 Task: Create a due date automation trigger when advanced on, 2 hours before a card is due add fields without custom field "Resume" set to a date more than 1 working days from now.
Action: Mouse moved to (1331, 88)
Screenshot: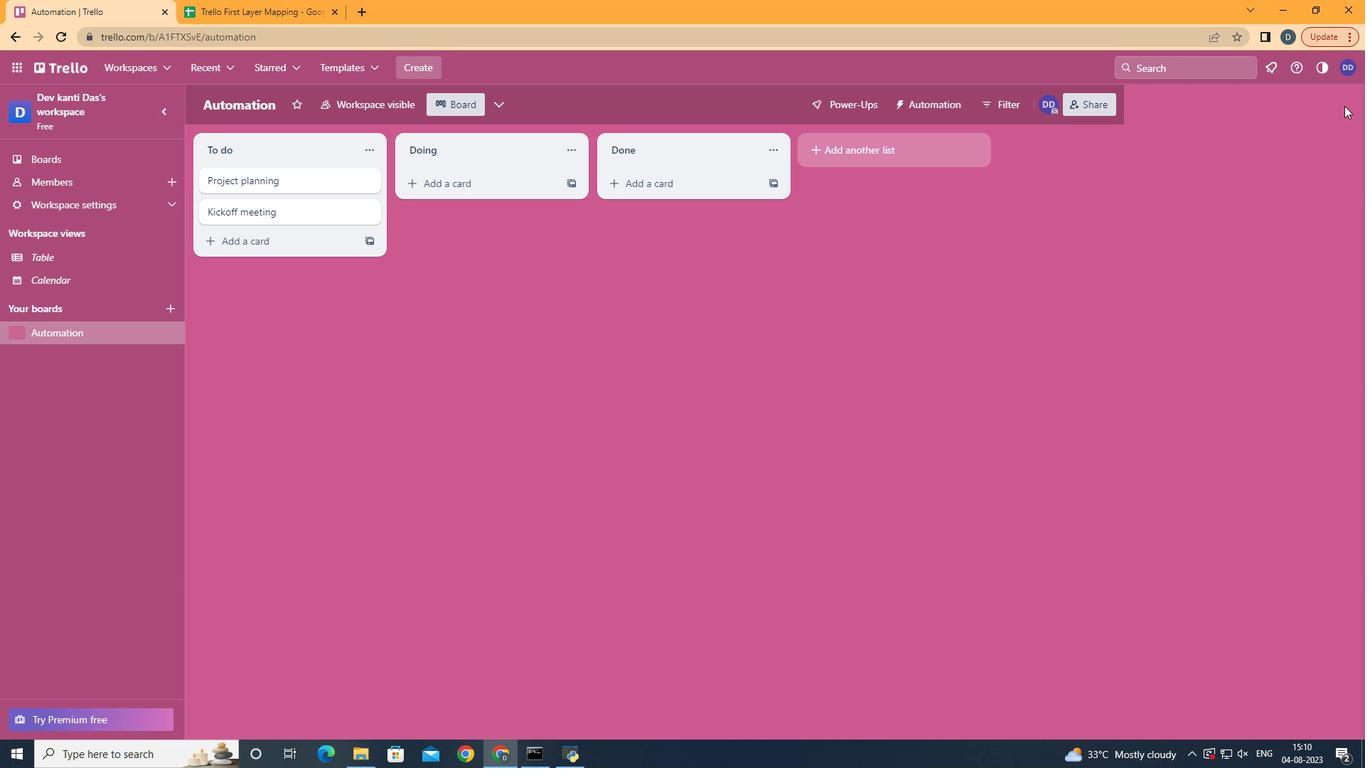
Action: Mouse pressed left at (1331, 88)
Screenshot: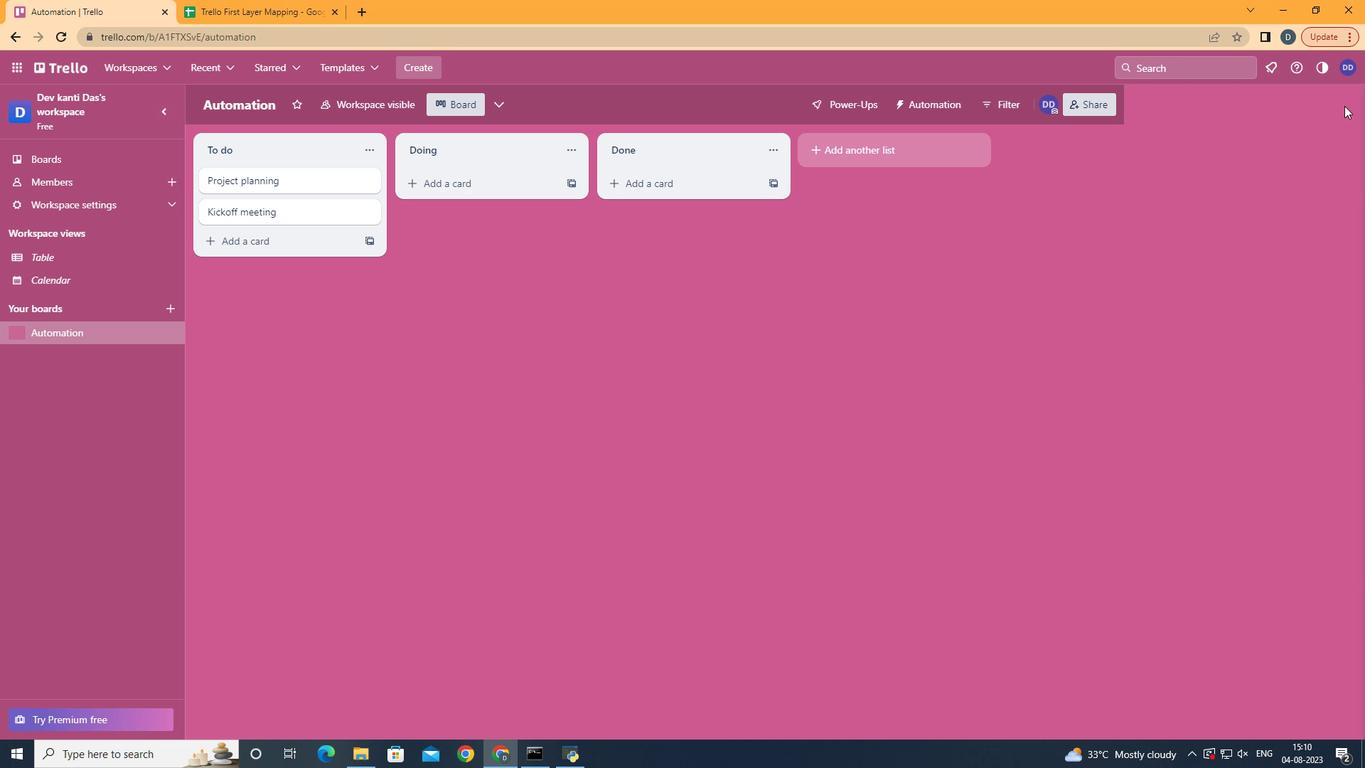 
Action: Mouse moved to (1177, 305)
Screenshot: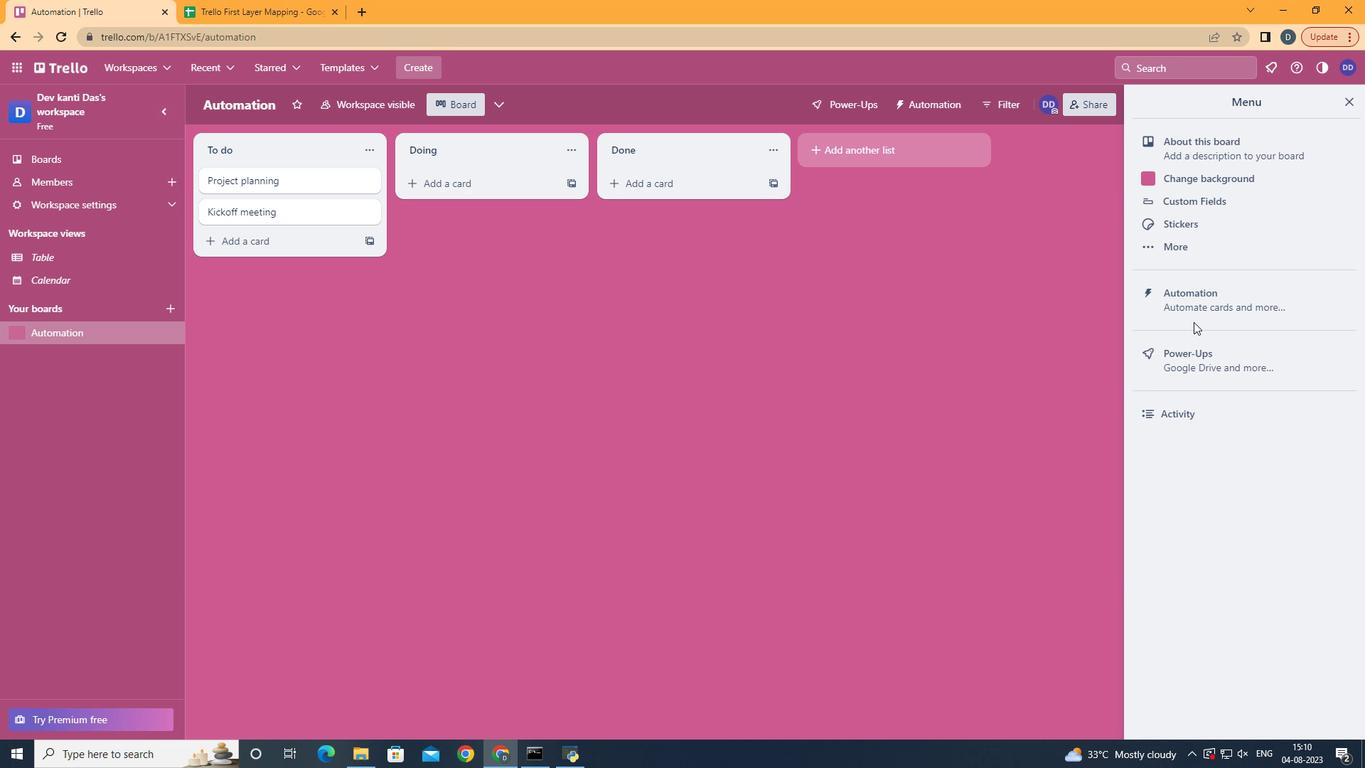 
Action: Mouse pressed left at (1177, 305)
Screenshot: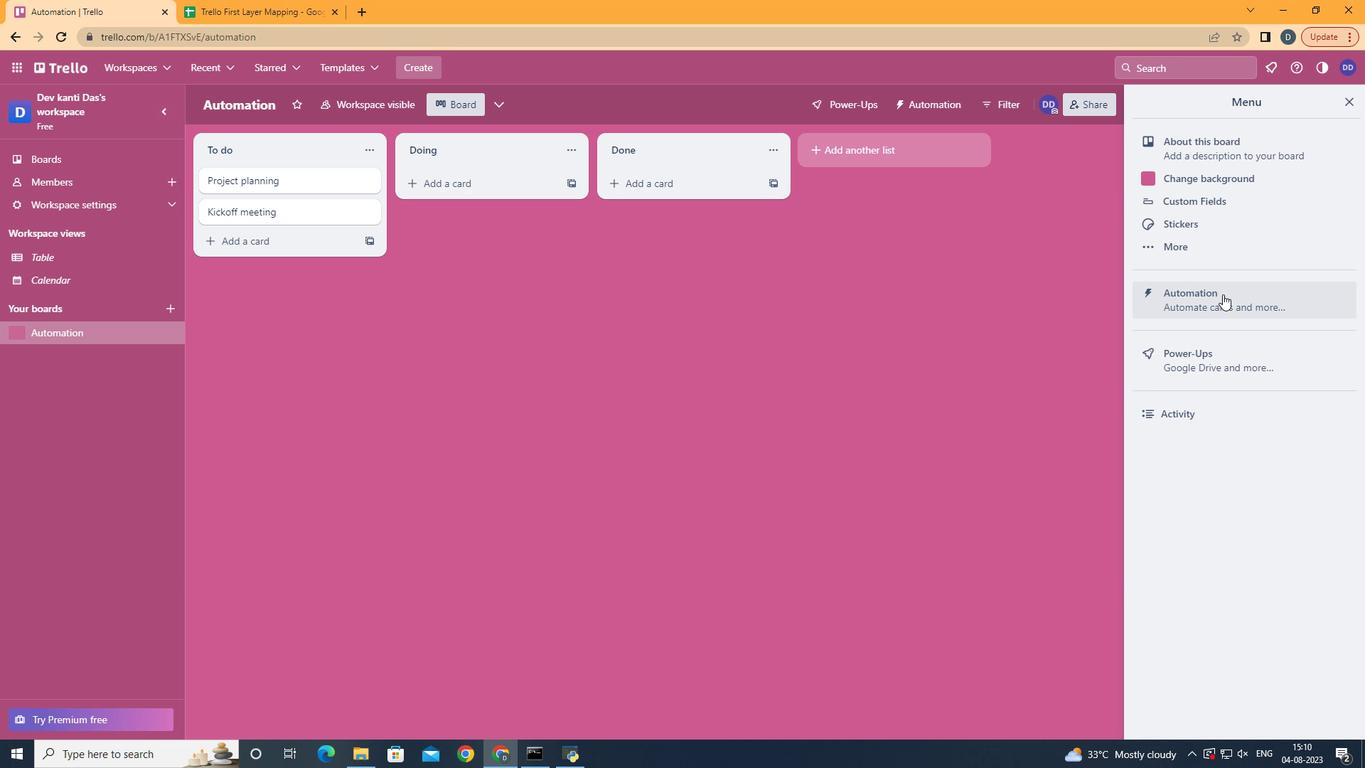 
Action: Mouse moved to (1206, 277)
Screenshot: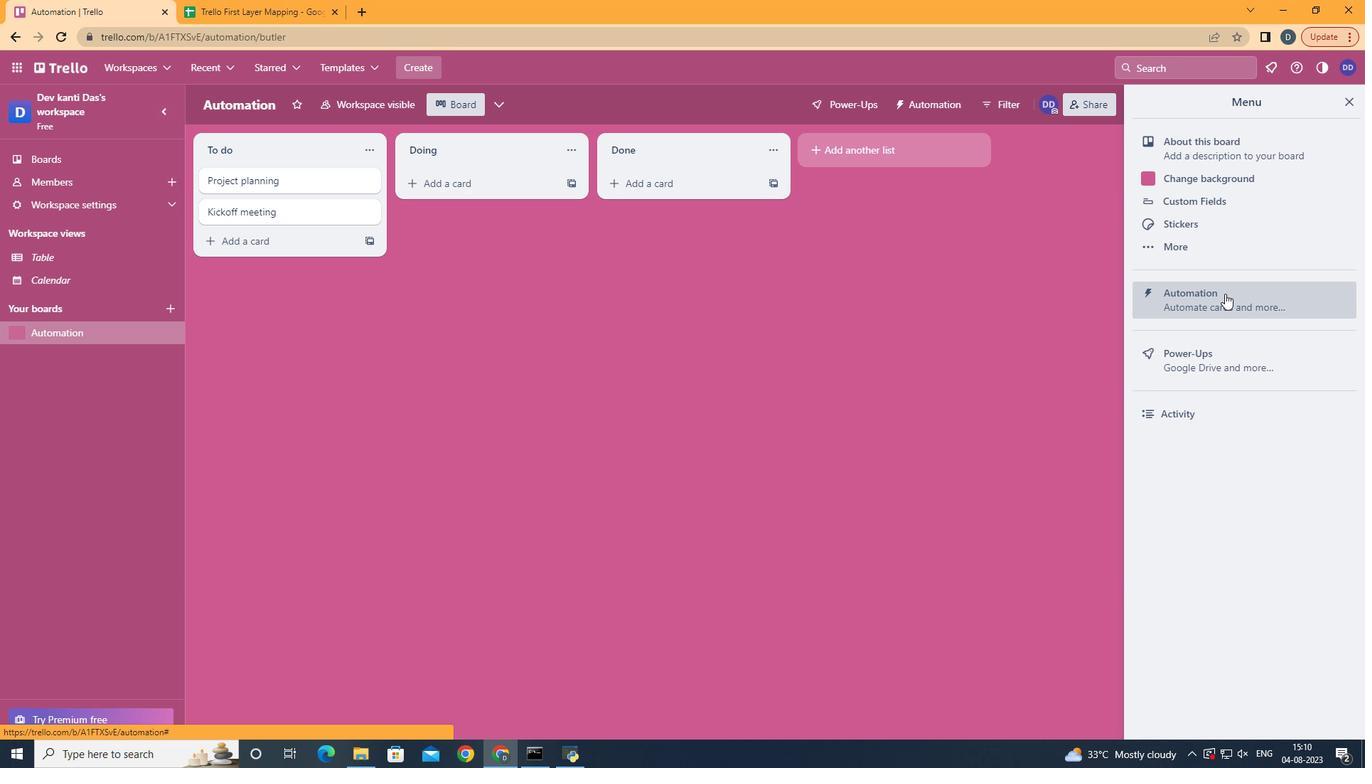 
Action: Mouse pressed left at (1206, 277)
Screenshot: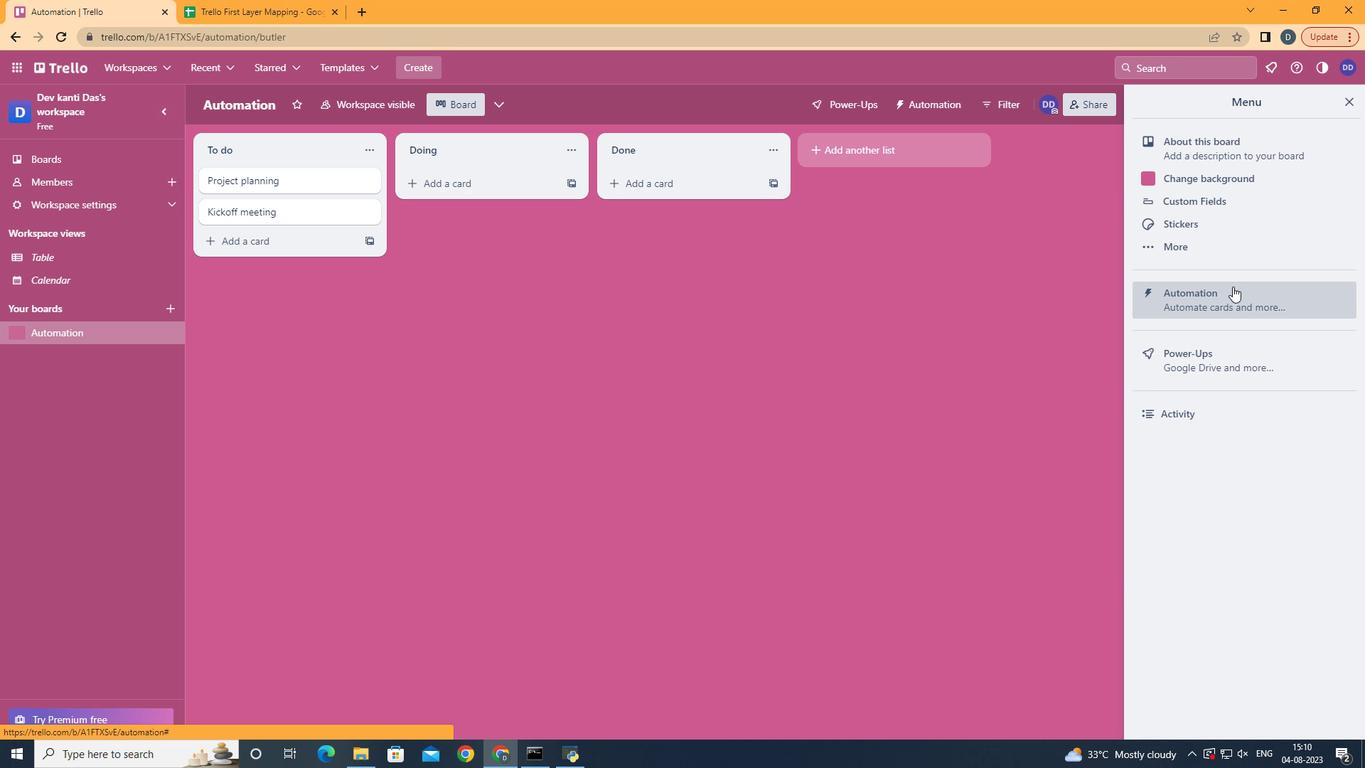 
Action: Mouse moved to (256, 268)
Screenshot: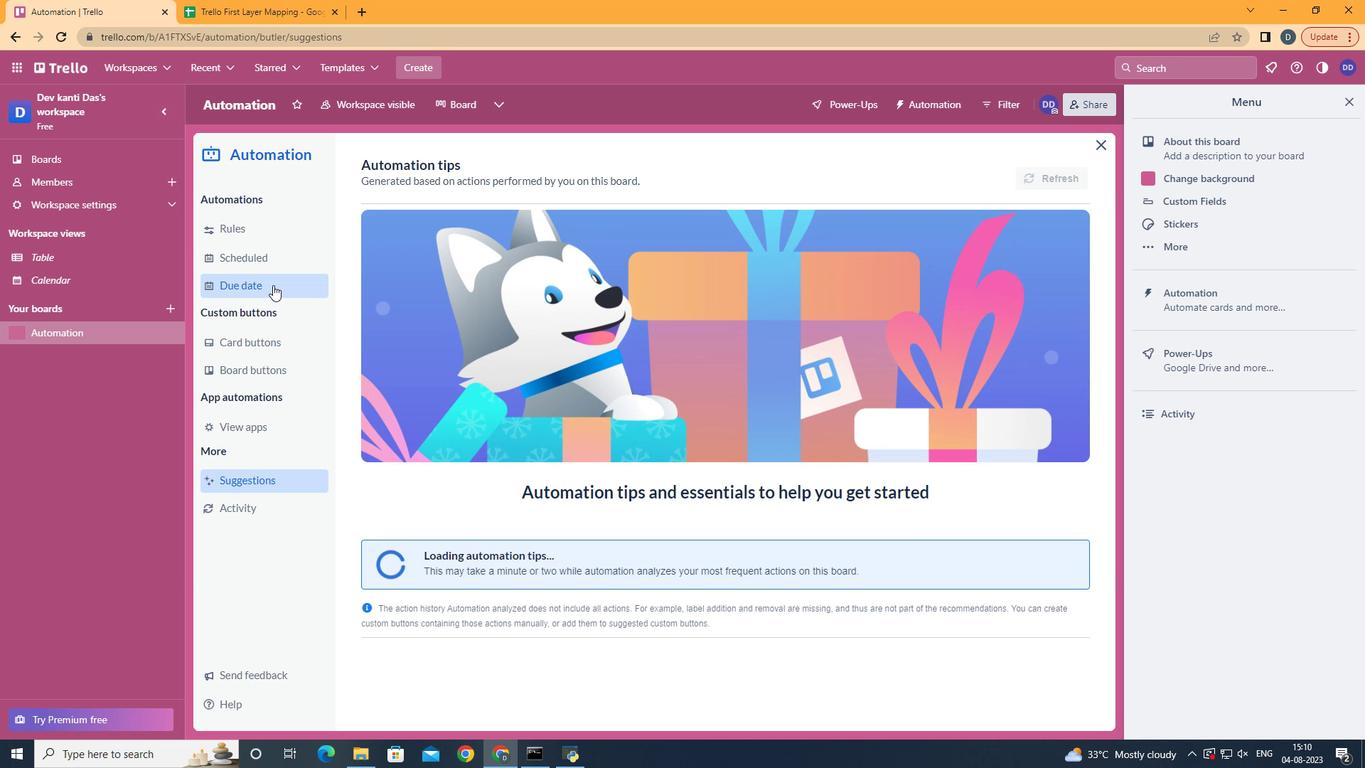 
Action: Mouse pressed left at (256, 268)
Screenshot: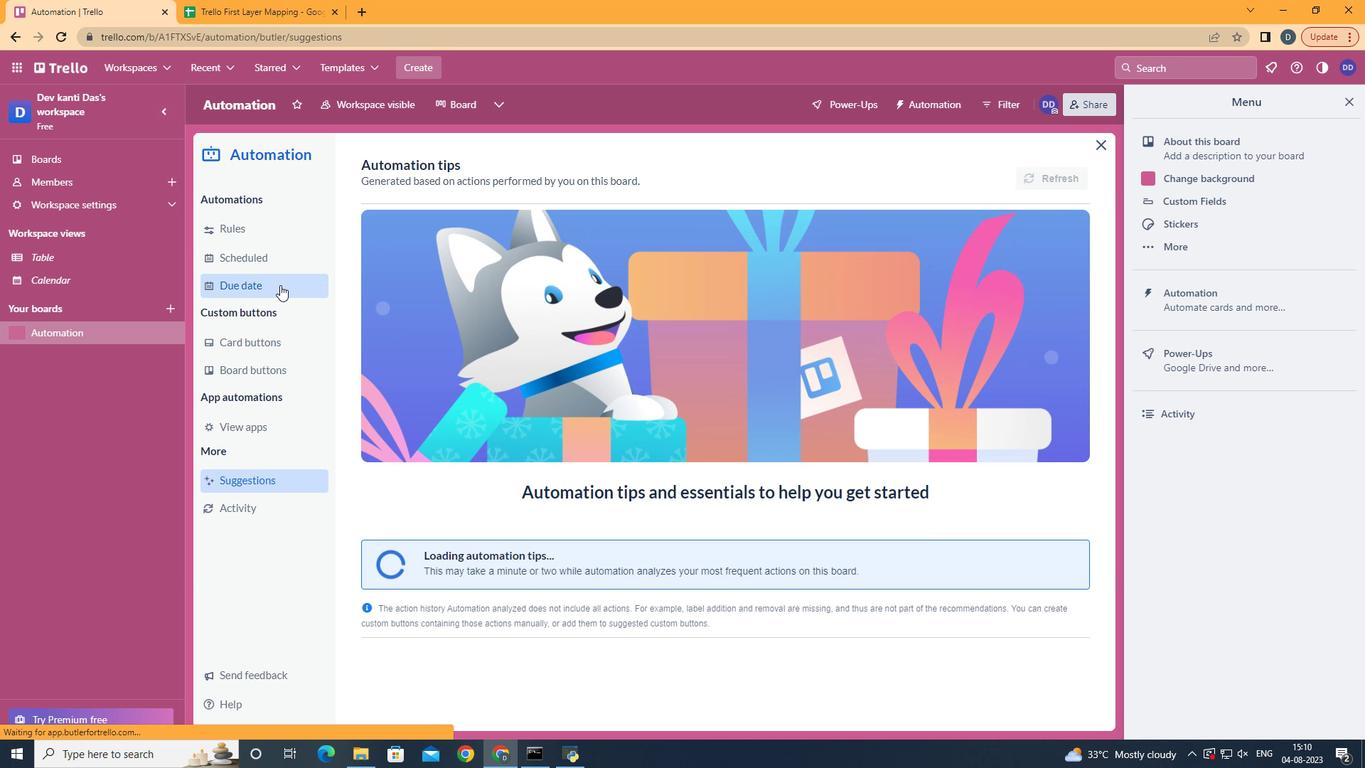 
Action: Mouse moved to (1002, 149)
Screenshot: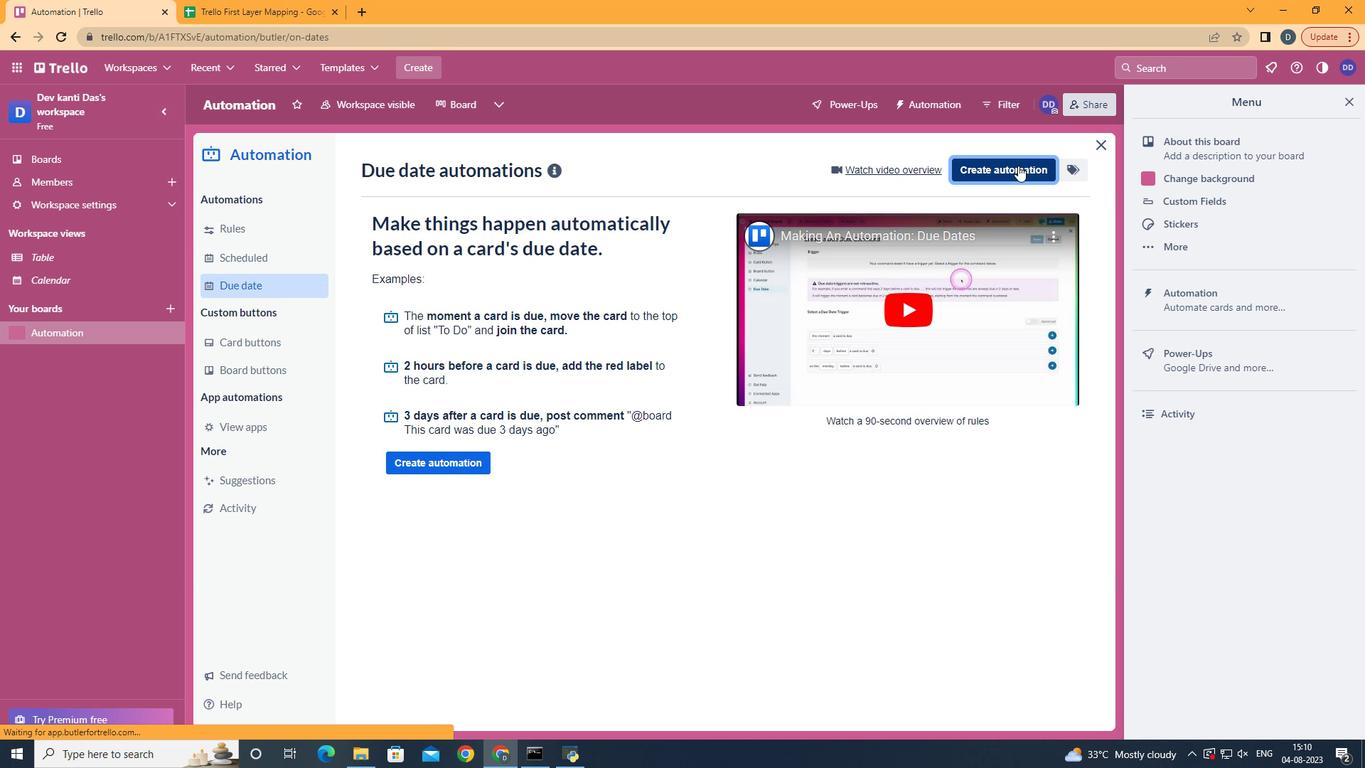 
Action: Mouse pressed left at (1002, 149)
Screenshot: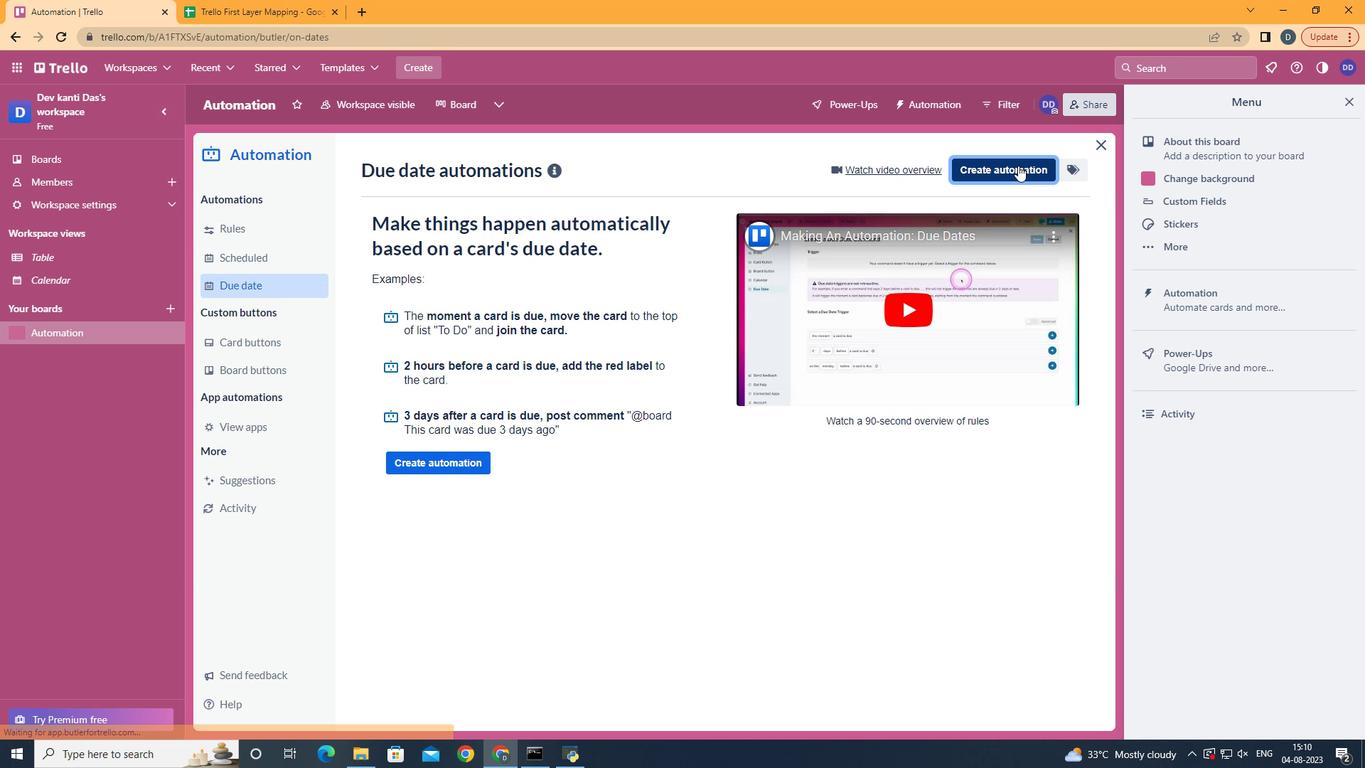 
Action: Mouse moved to (757, 296)
Screenshot: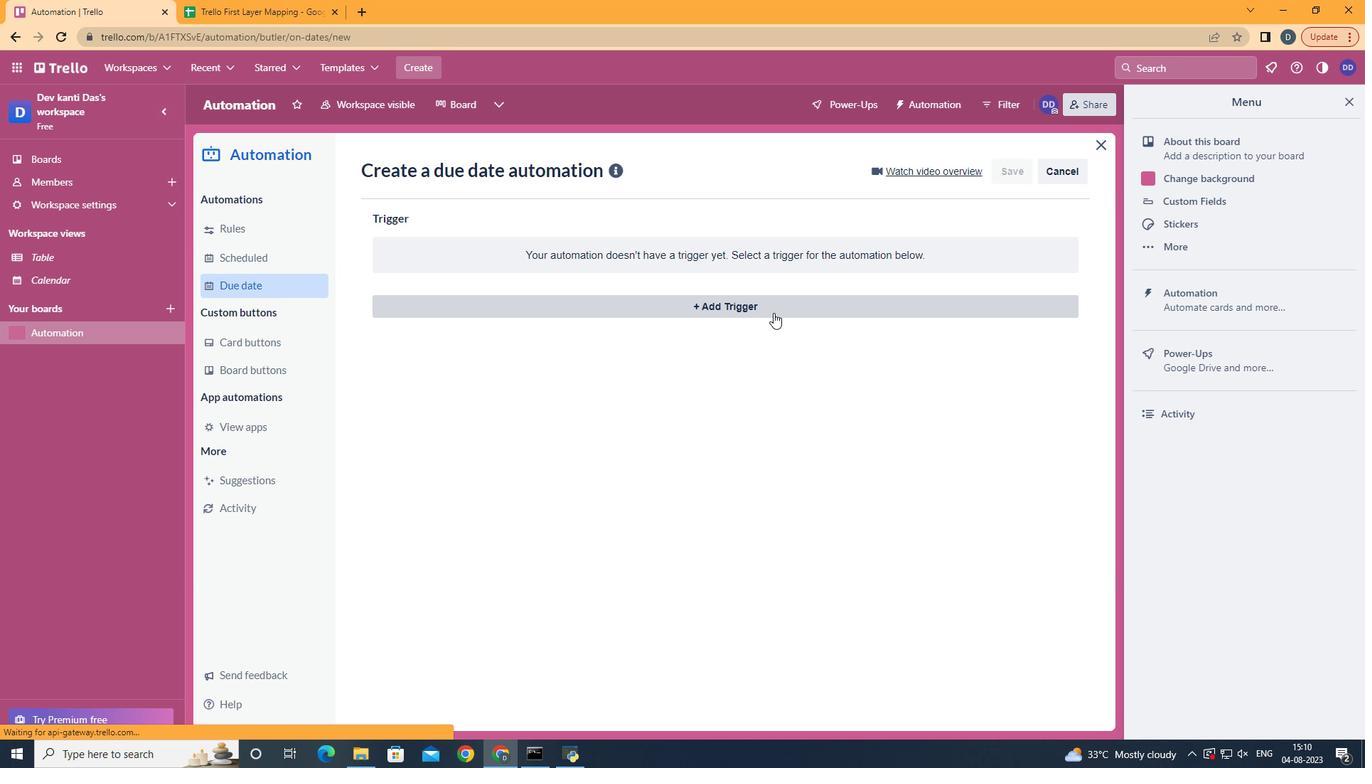 
Action: Mouse pressed left at (757, 296)
Screenshot: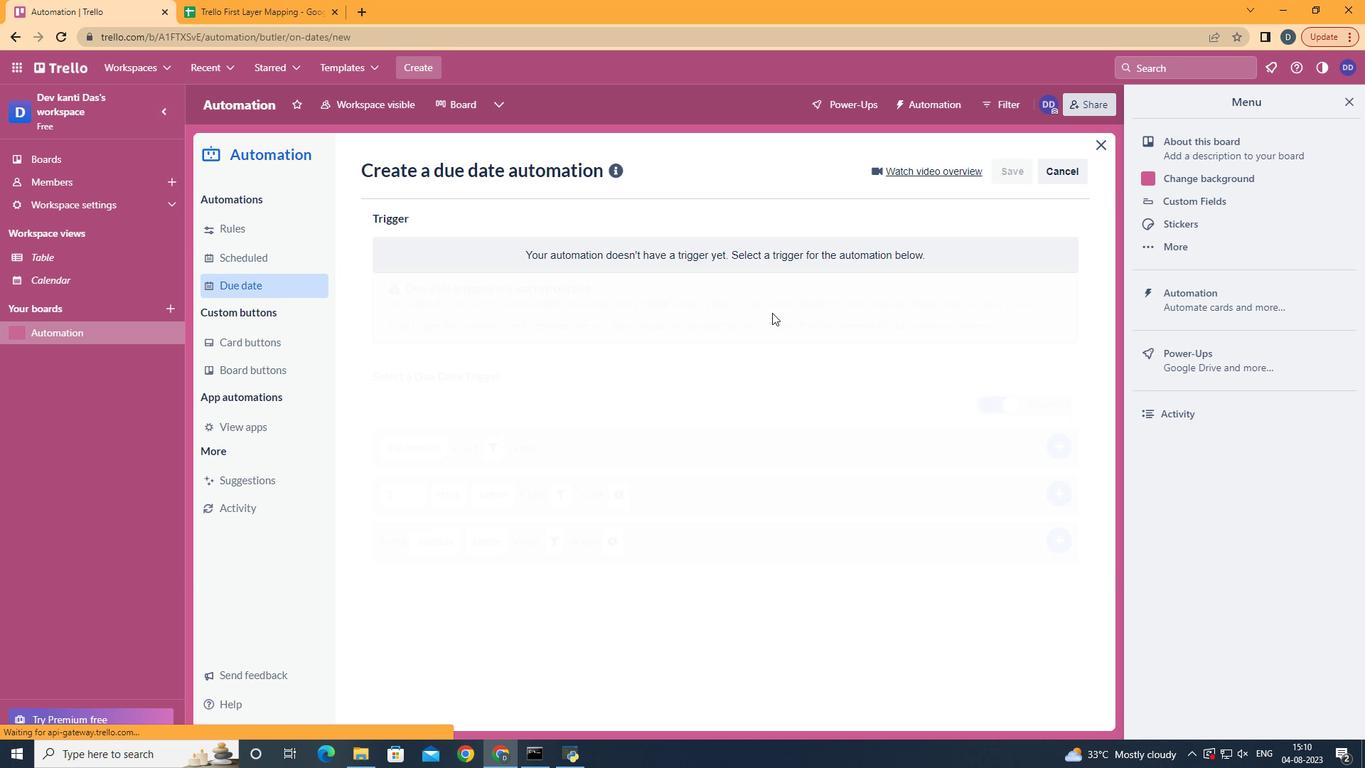 
Action: Mouse moved to (435, 591)
Screenshot: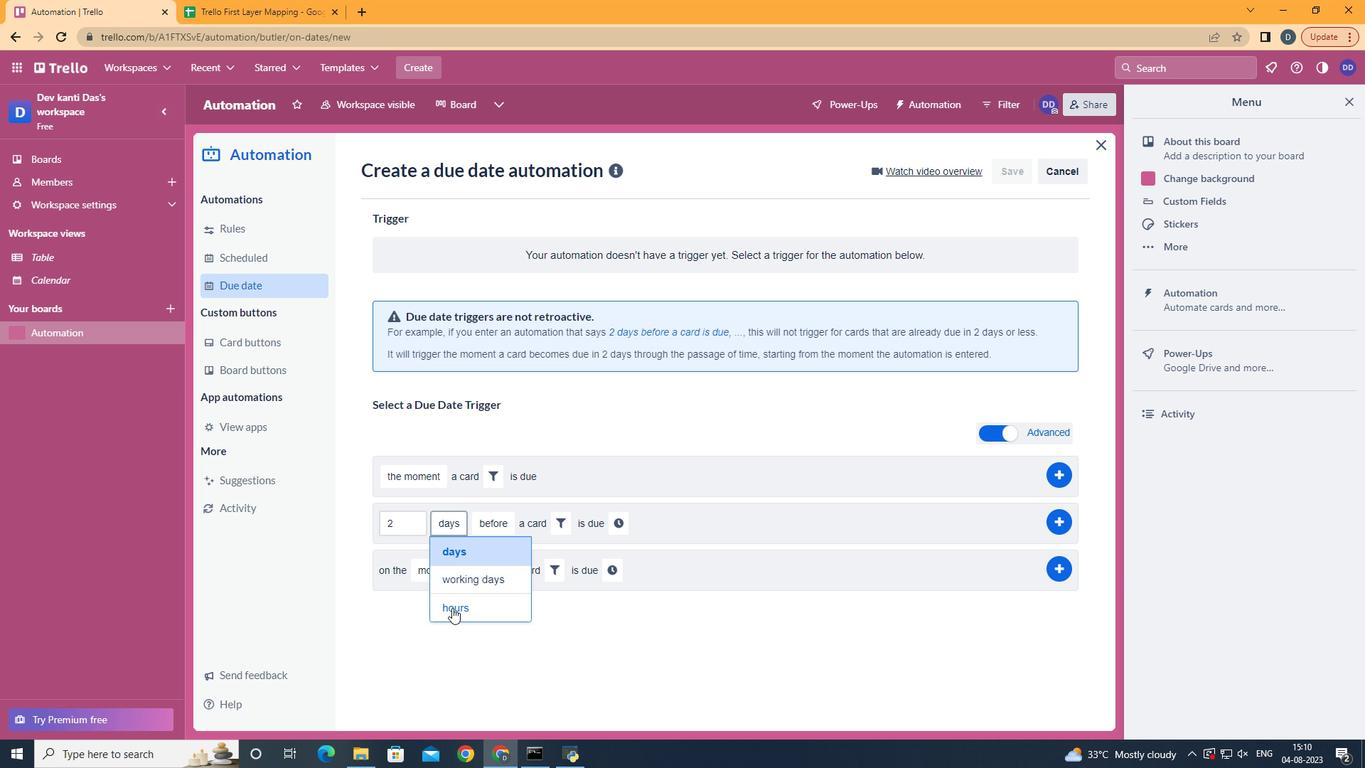
Action: Mouse pressed left at (435, 591)
Screenshot: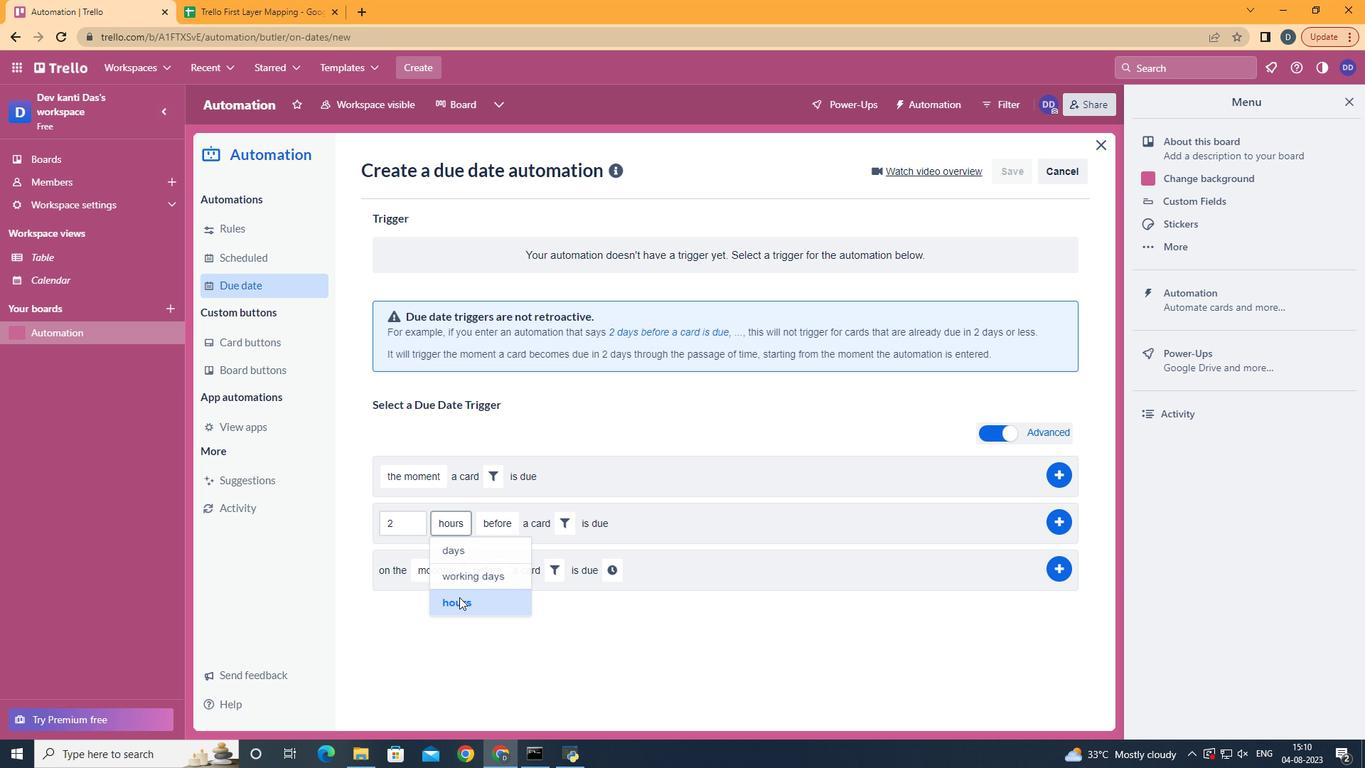 
Action: Mouse moved to (497, 531)
Screenshot: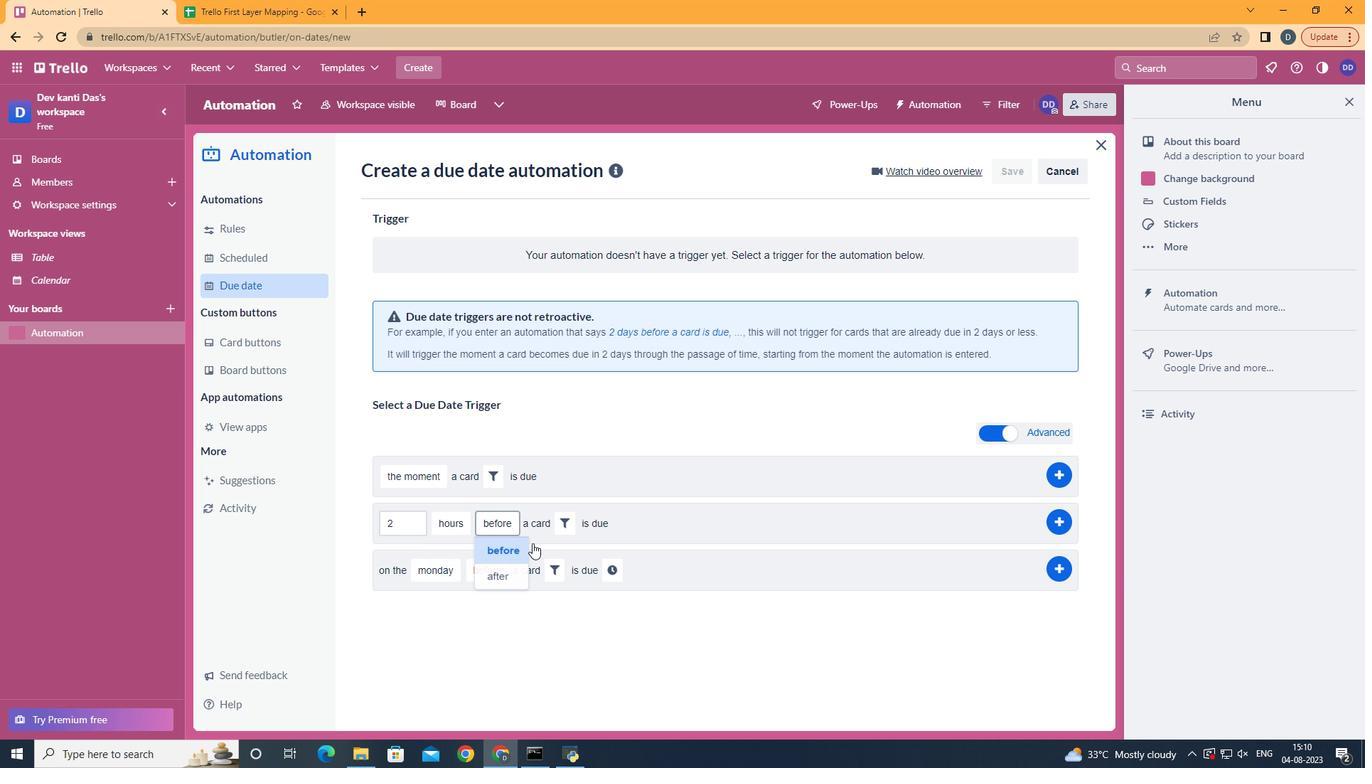 
Action: Mouse pressed left at (497, 531)
Screenshot: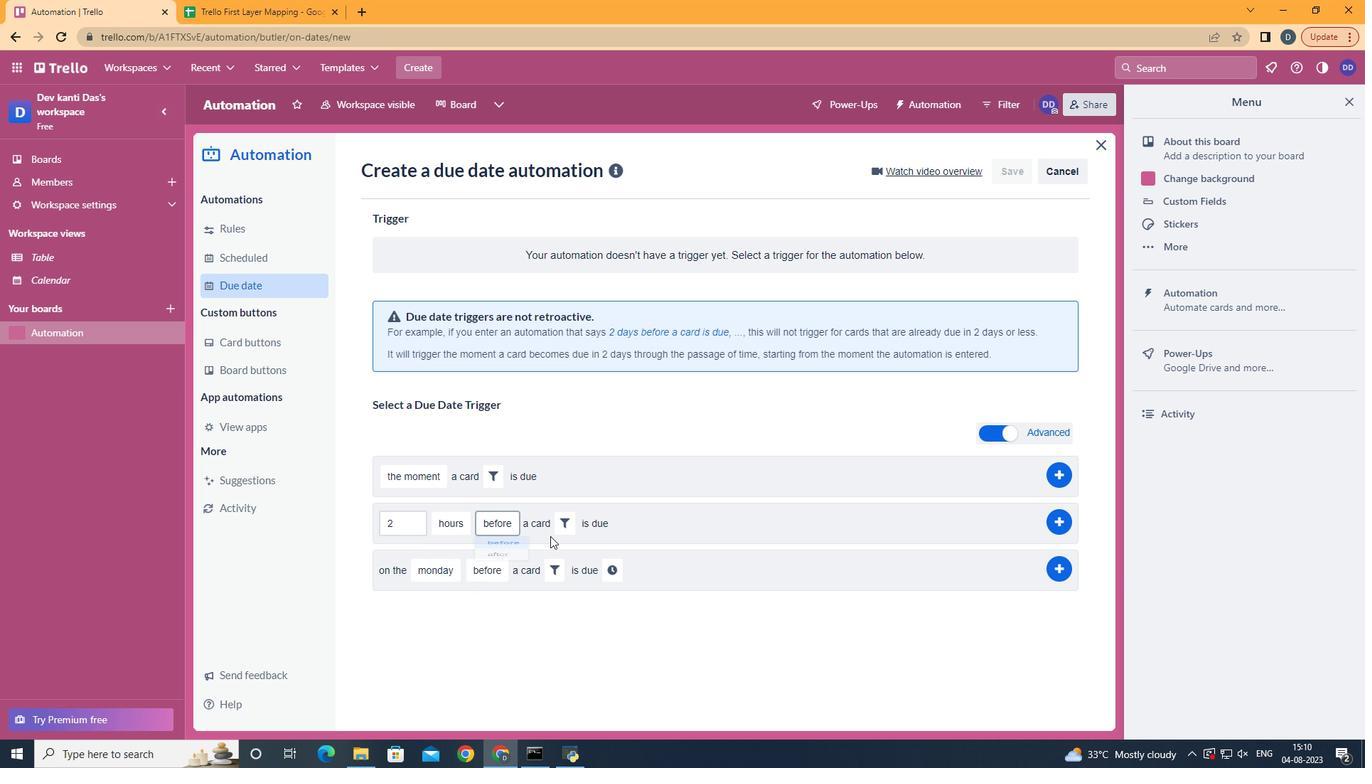 
Action: Mouse moved to (555, 507)
Screenshot: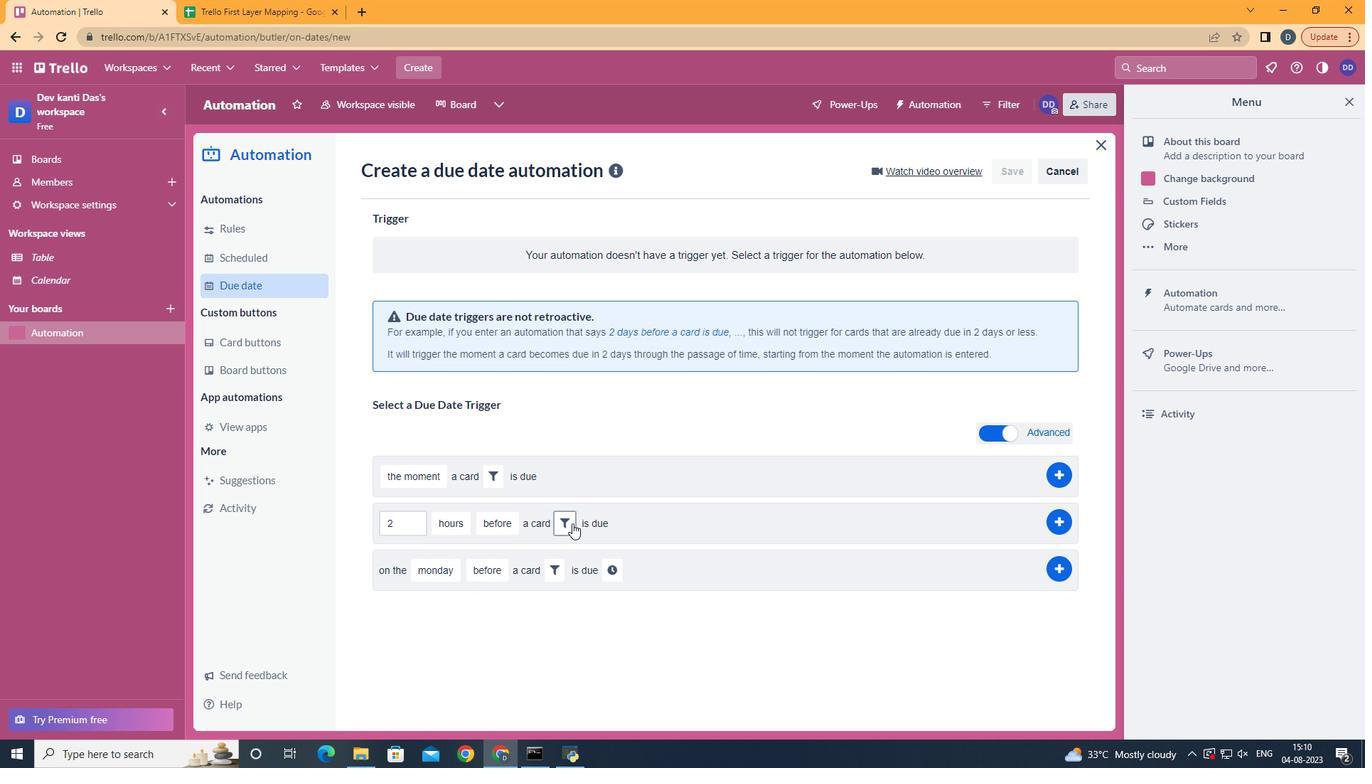 
Action: Mouse pressed left at (555, 507)
Screenshot: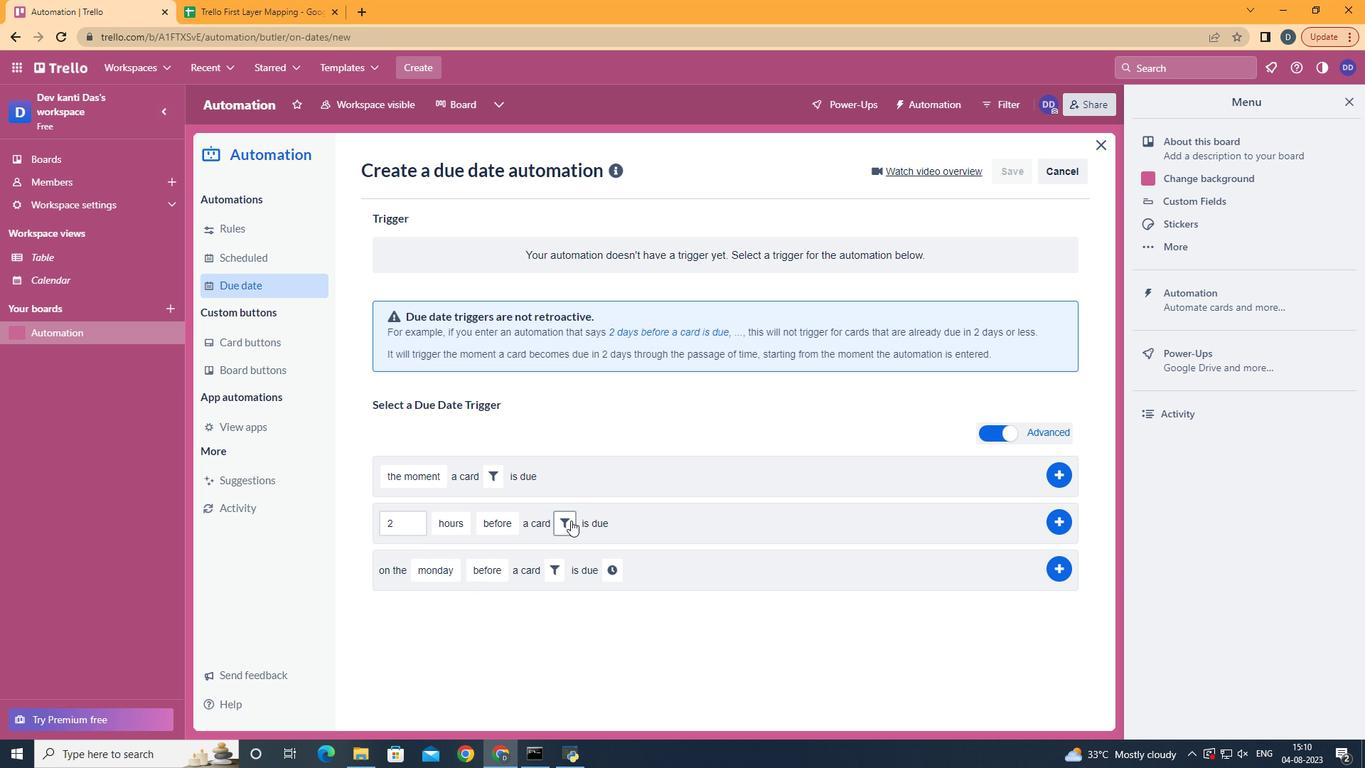 
Action: Mouse moved to (775, 544)
Screenshot: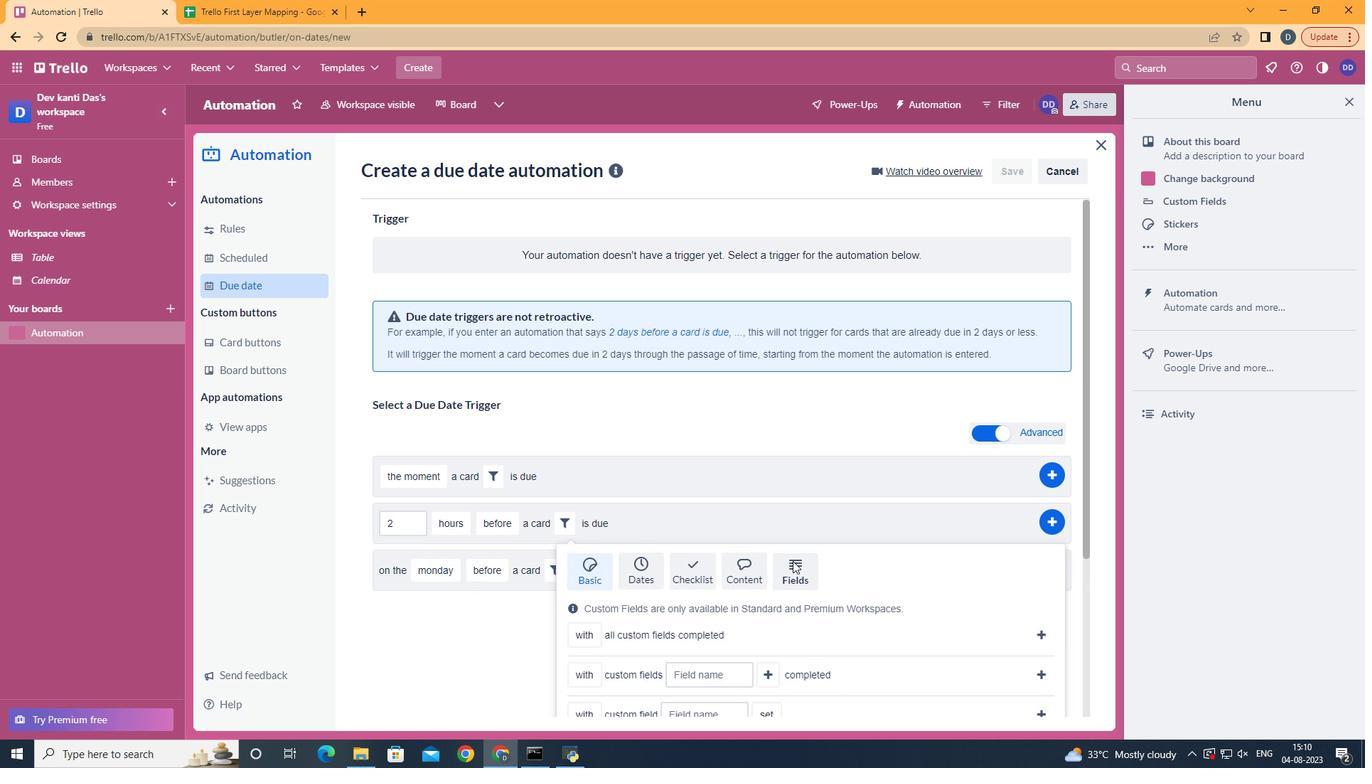 
Action: Mouse pressed left at (775, 544)
Screenshot: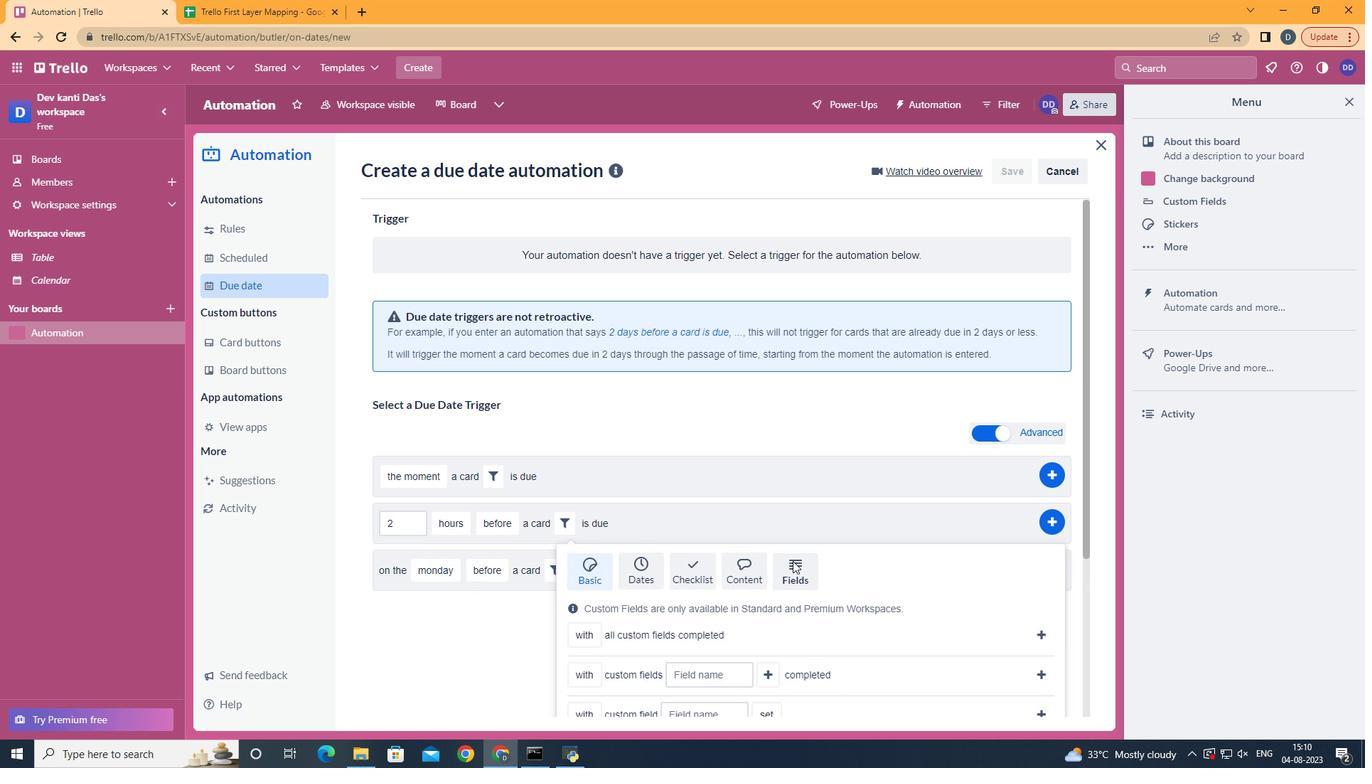 
Action: Mouse moved to (776, 544)
Screenshot: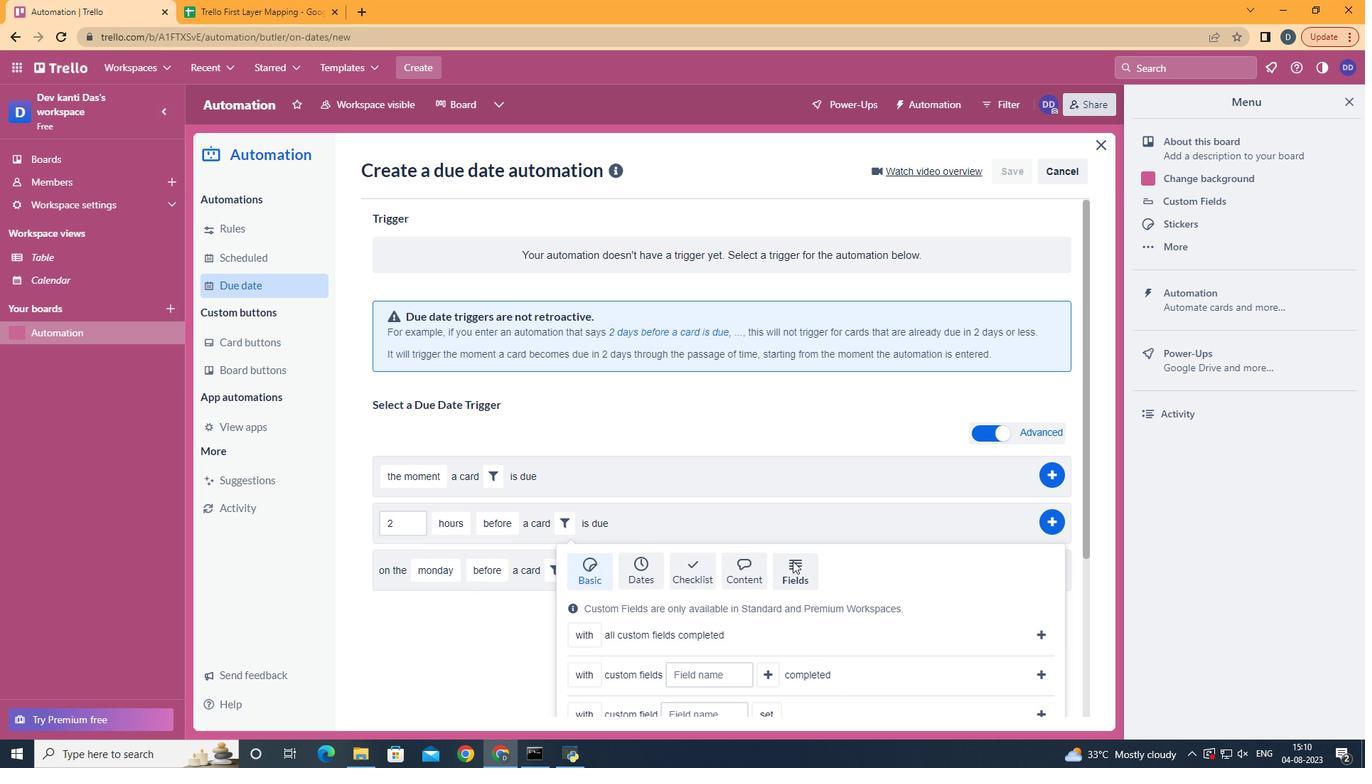 
Action: Mouse scrolled (776, 544) with delta (0, 0)
Screenshot: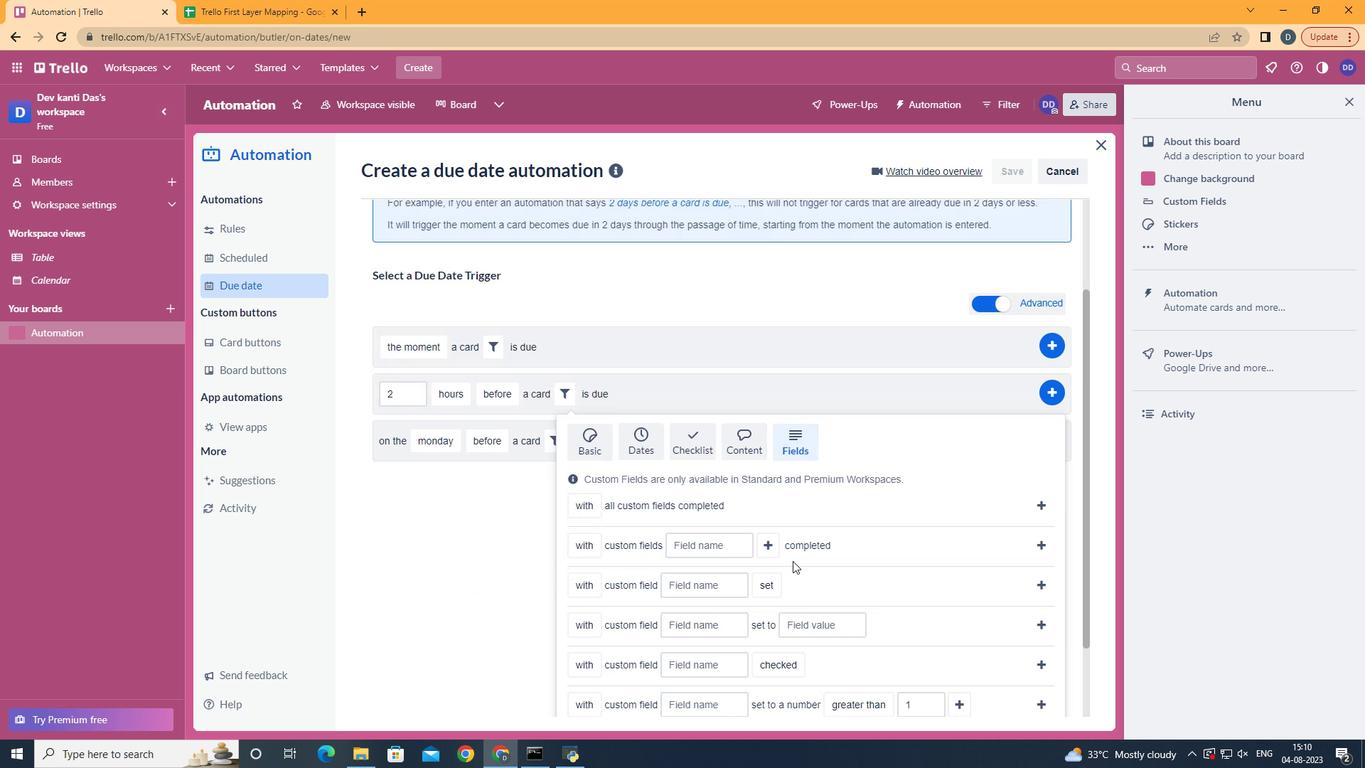 
Action: Mouse scrolled (776, 544) with delta (0, 0)
Screenshot: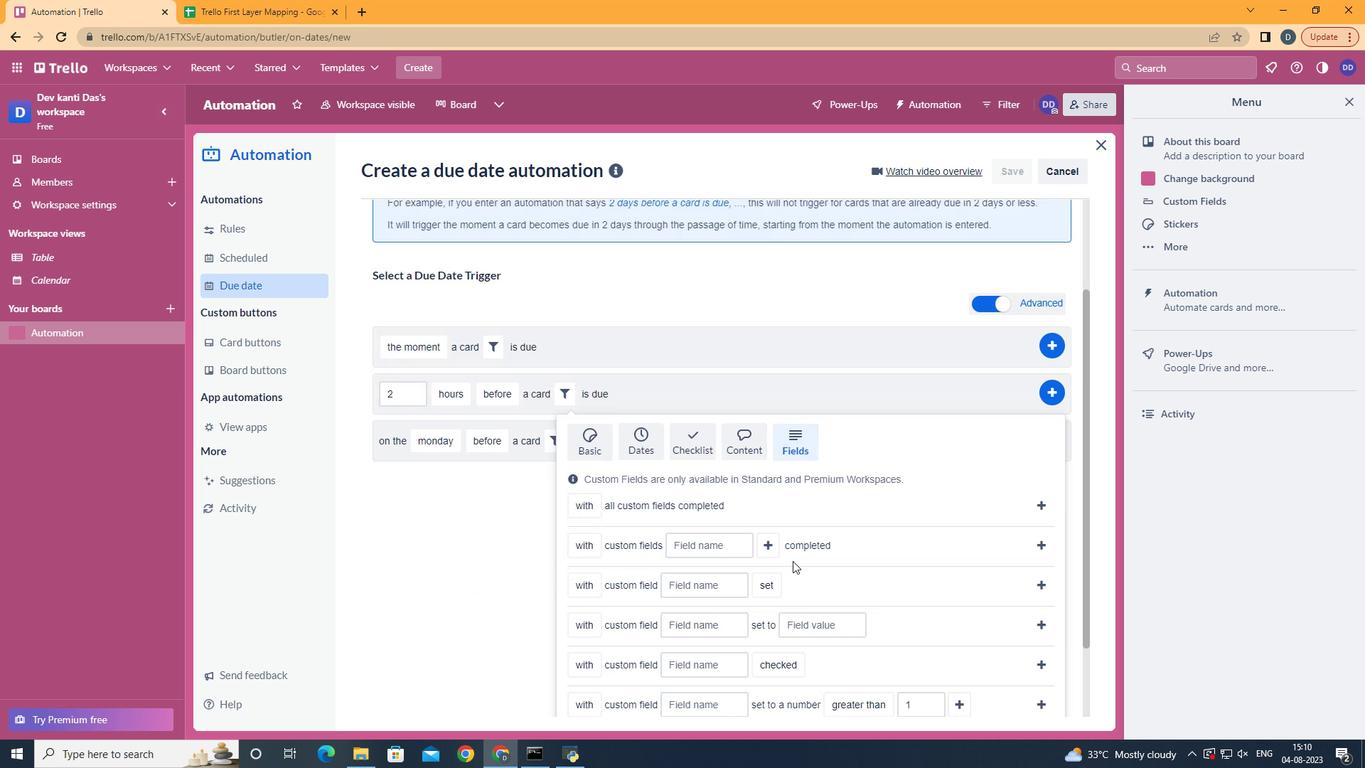 
Action: Mouse scrolled (776, 544) with delta (0, 0)
Screenshot: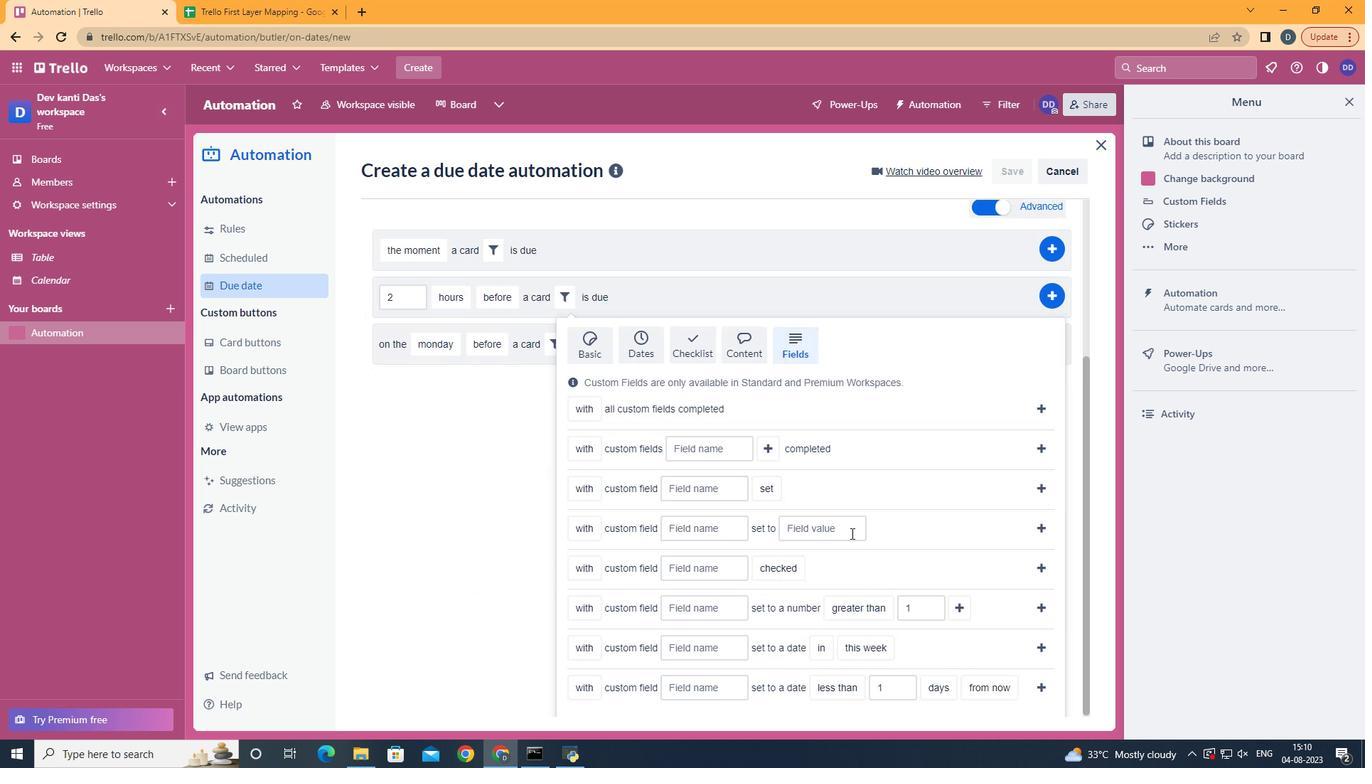 
Action: Mouse scrolled (776, 544) with delta (0, 0)
Screenshot: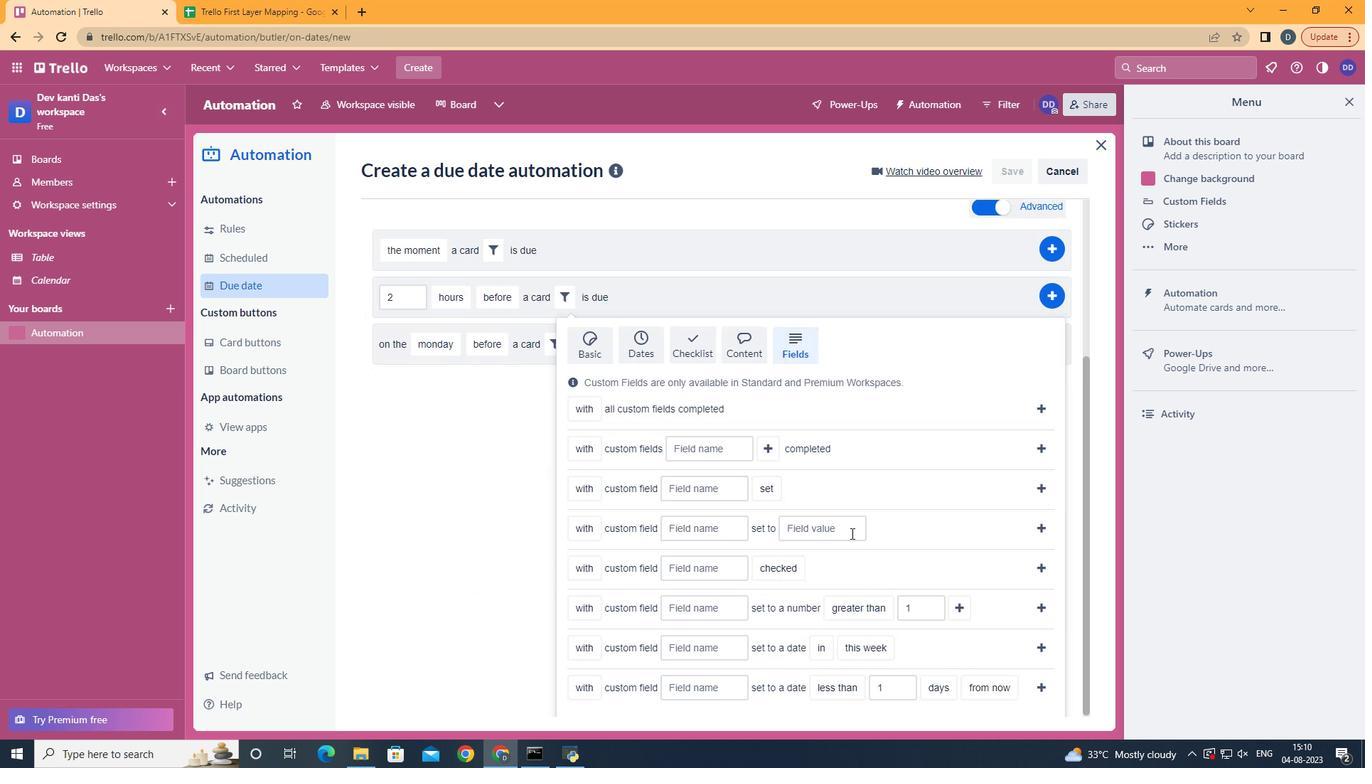 
Action: Mouse scrolled (776, 544) with delta (0, 0)
Screenshot: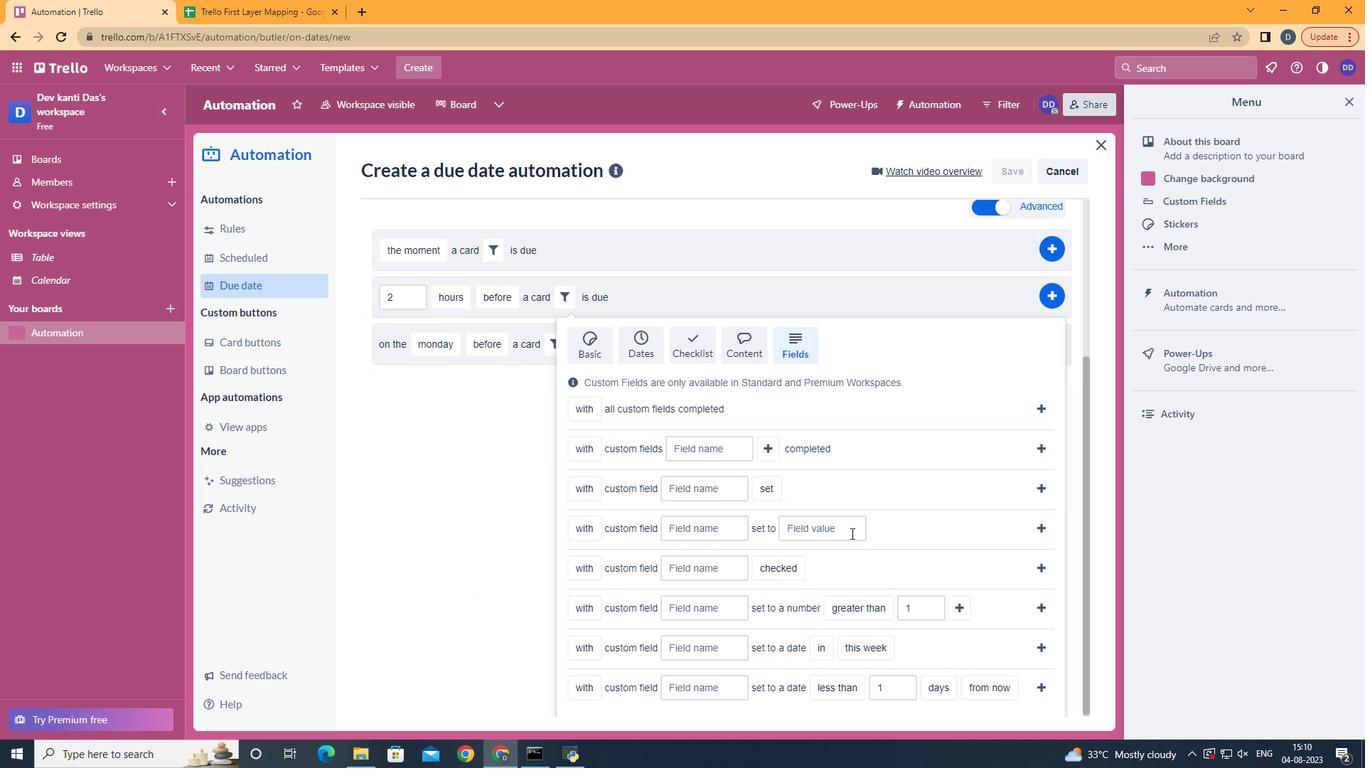 
Action: Mouse scrolled (776, 544) with delta (0, 0)
Screenshot: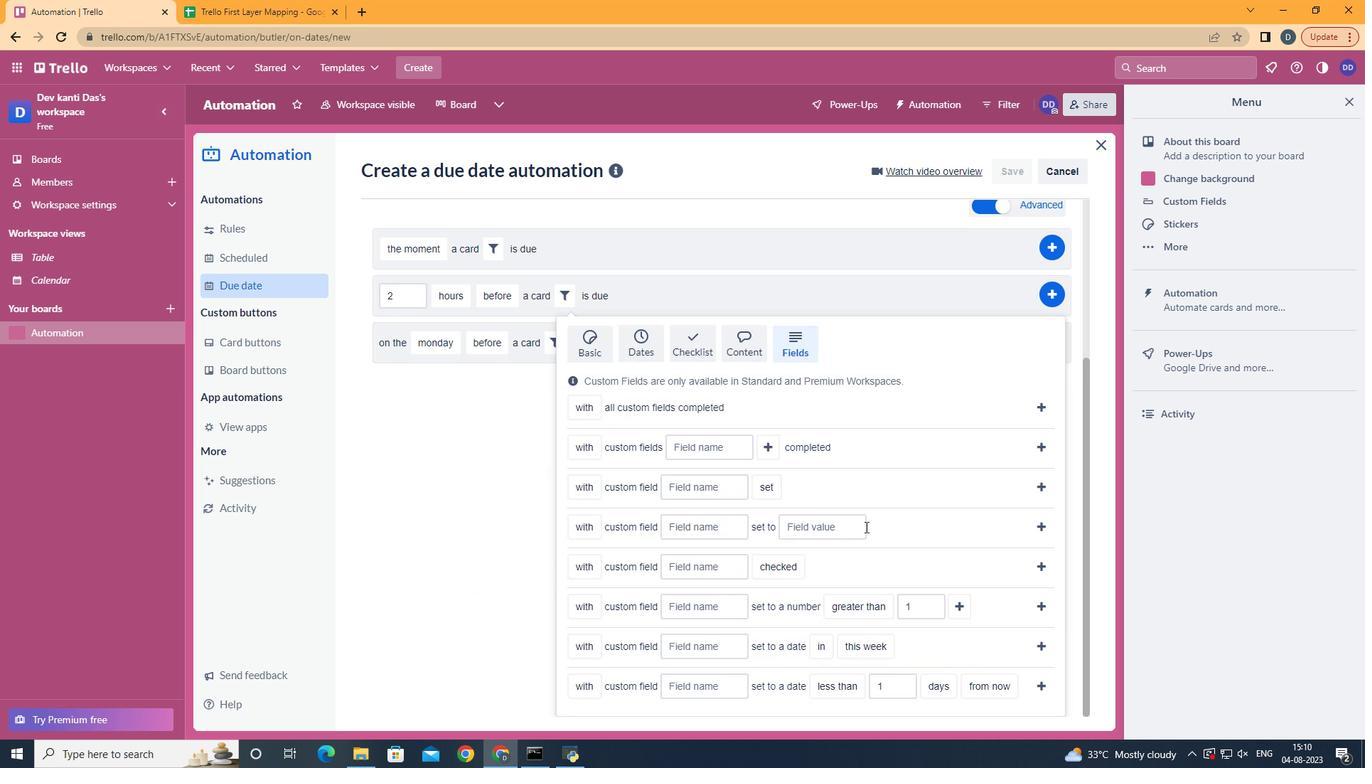 
Action: Mouse moved to (581, 648)
Screenshot: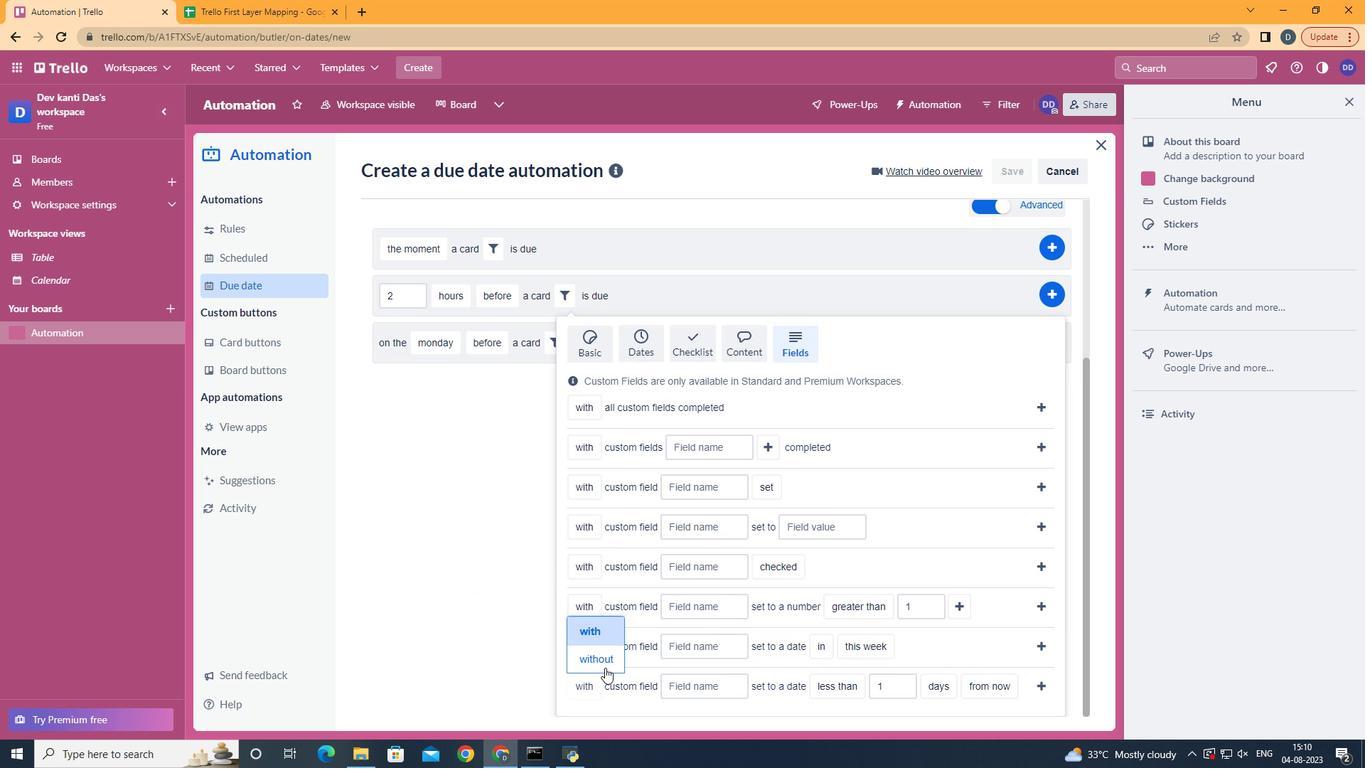 
Action: Mouse pressed left at (581, 648)
Screenshot: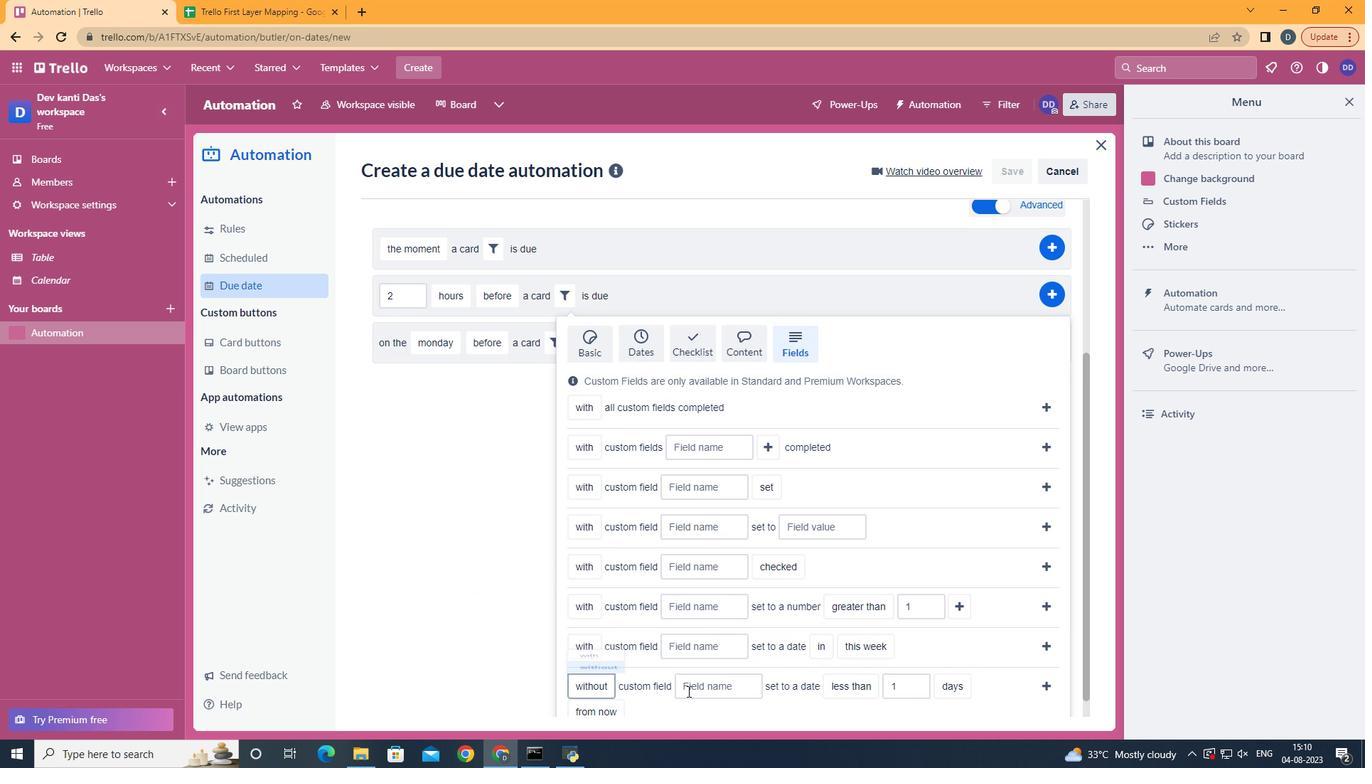 
Action: Mouse moved to (689, 678)
Screenshot: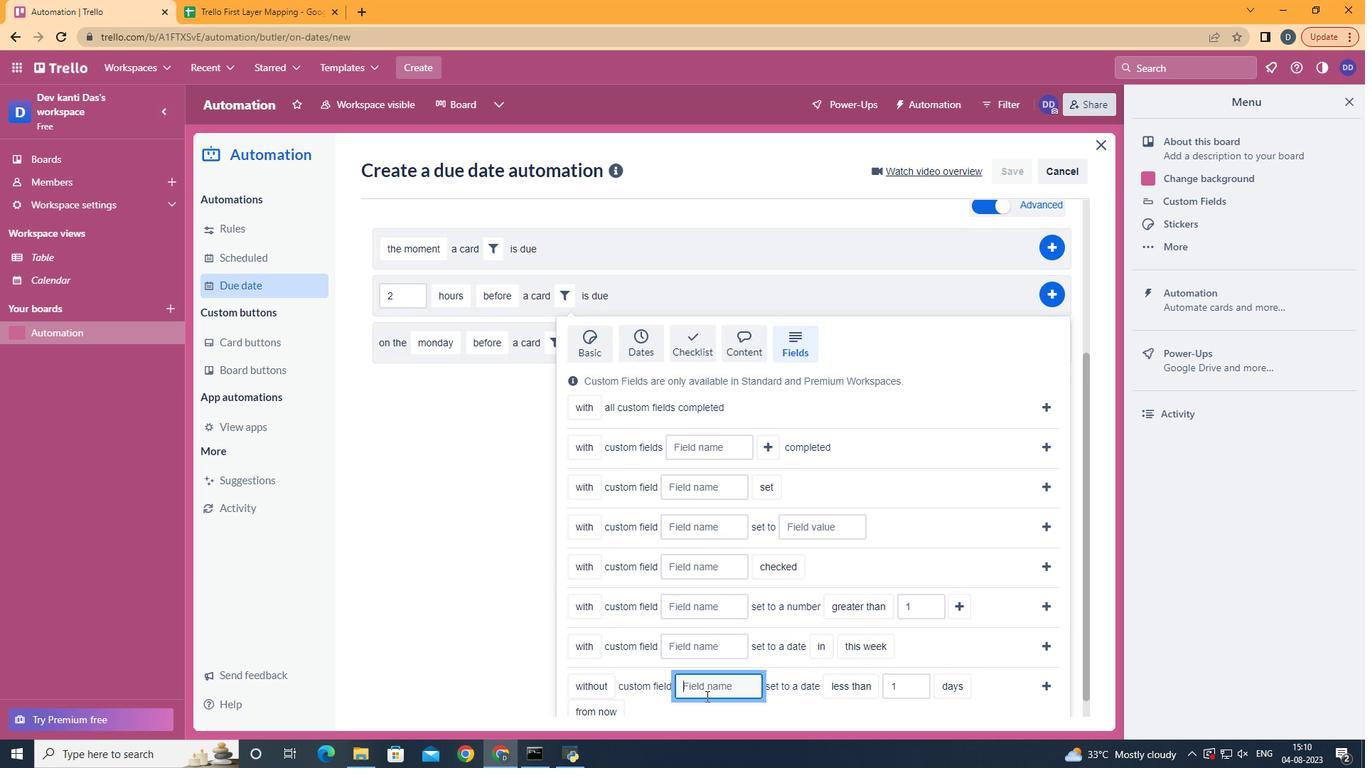 
Action: Mouse pressed left at (689, 678)
Screenshot: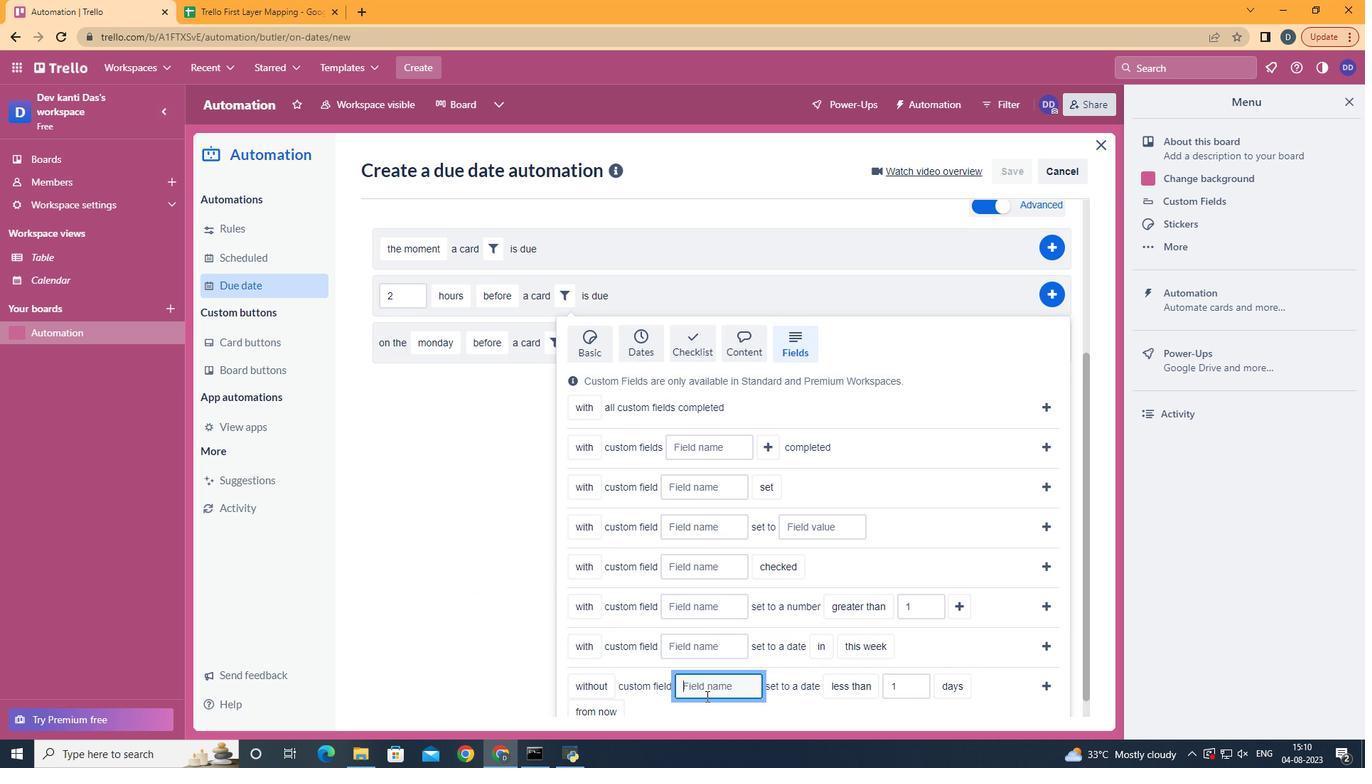 
Action: Mouse moved to (689, 679)
Screenshot: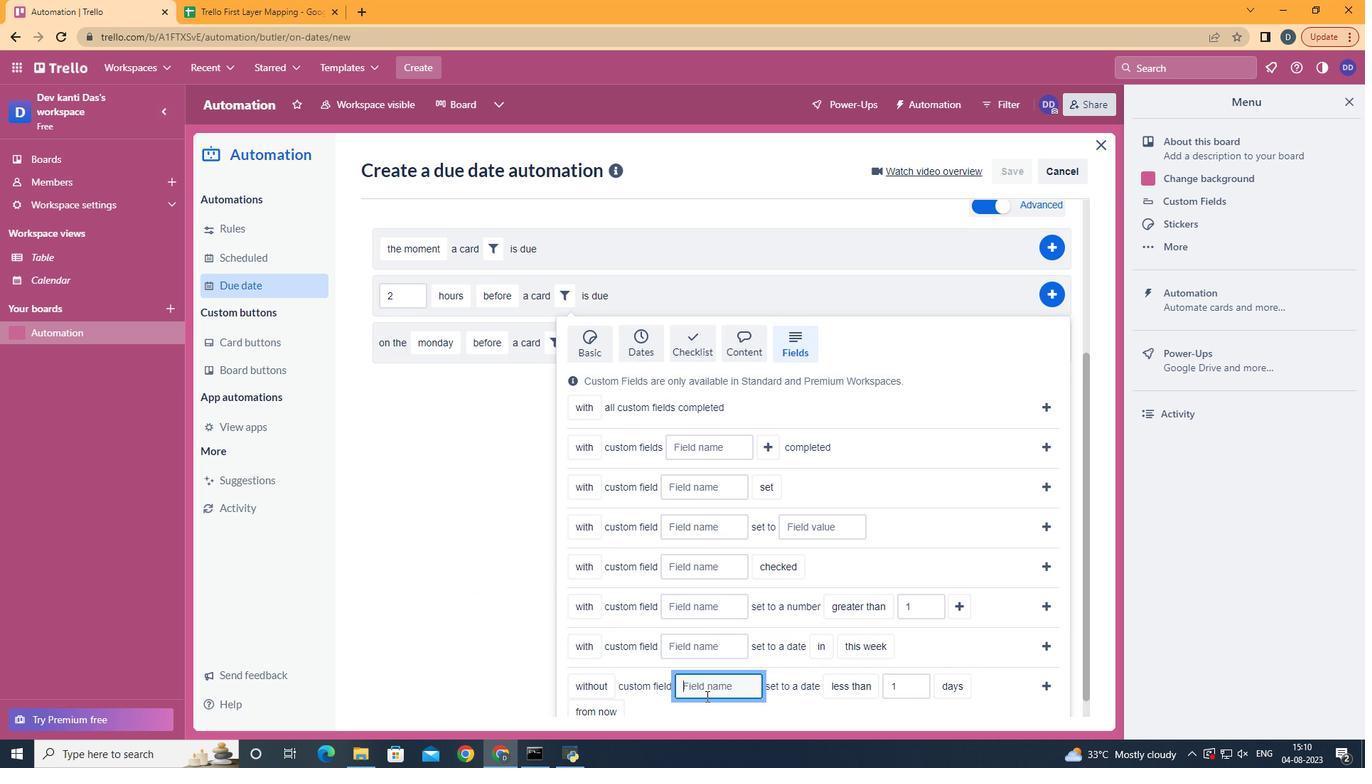 
Action: Key pressed <Key.shift>Resume
Screenshot: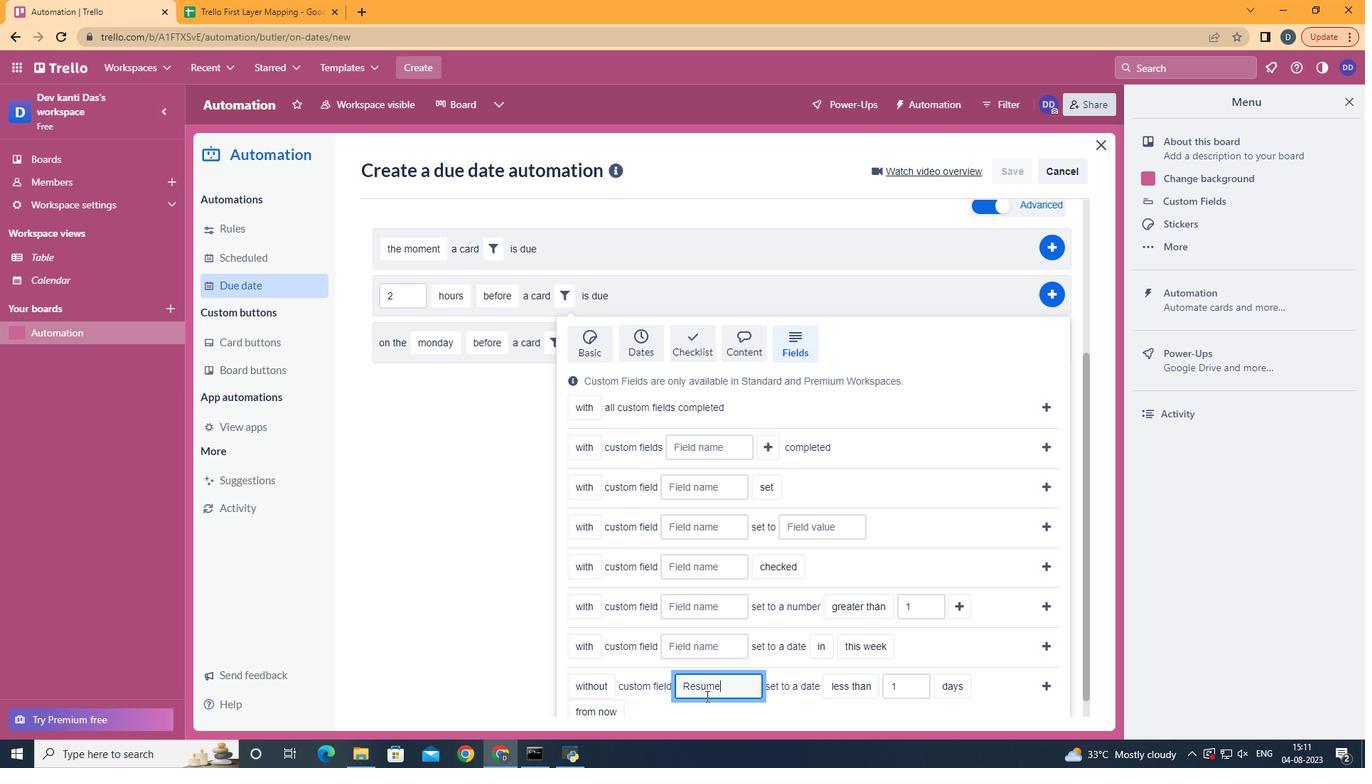 
Action: Mouse scrolled (689, 679) with delta (0, 0)
Screenshot: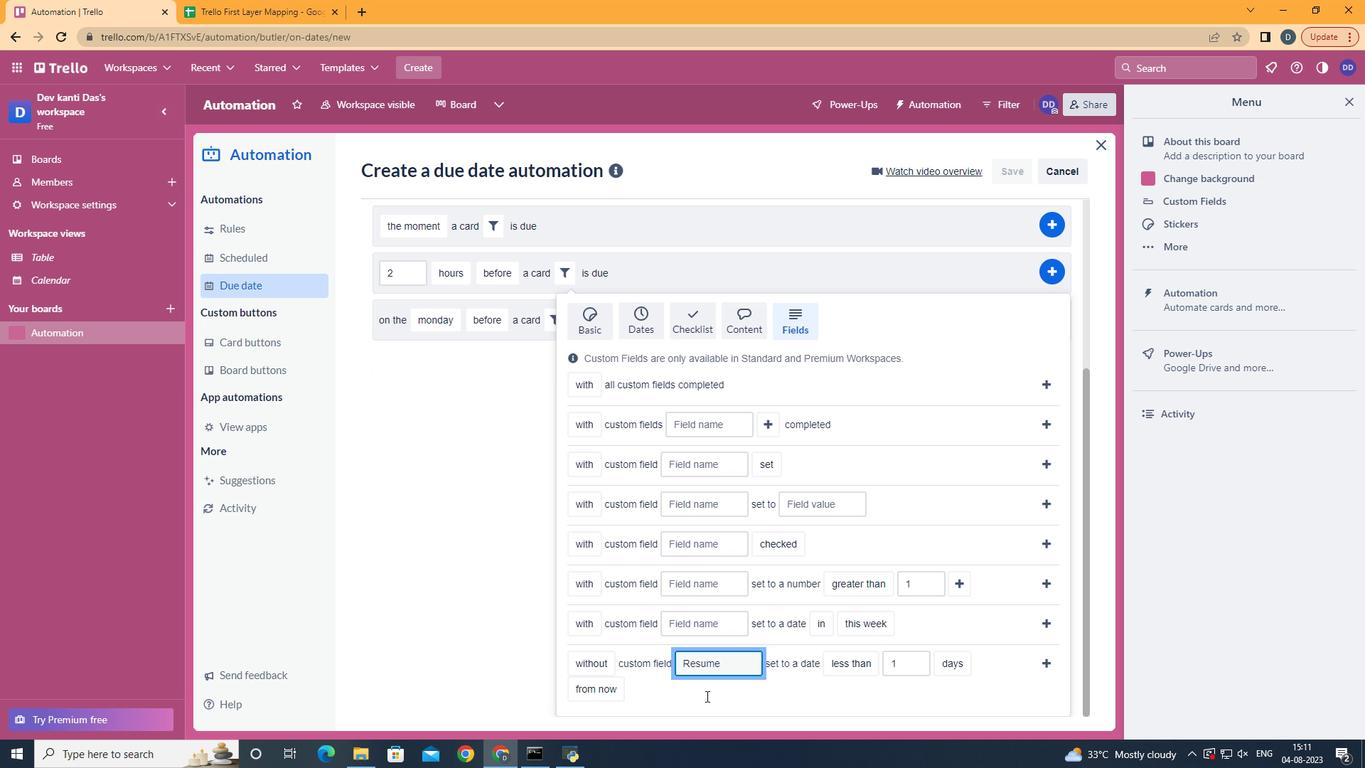 
Action: Mouse scrolled (689, 679) with delta (0, 0)
Screenshot: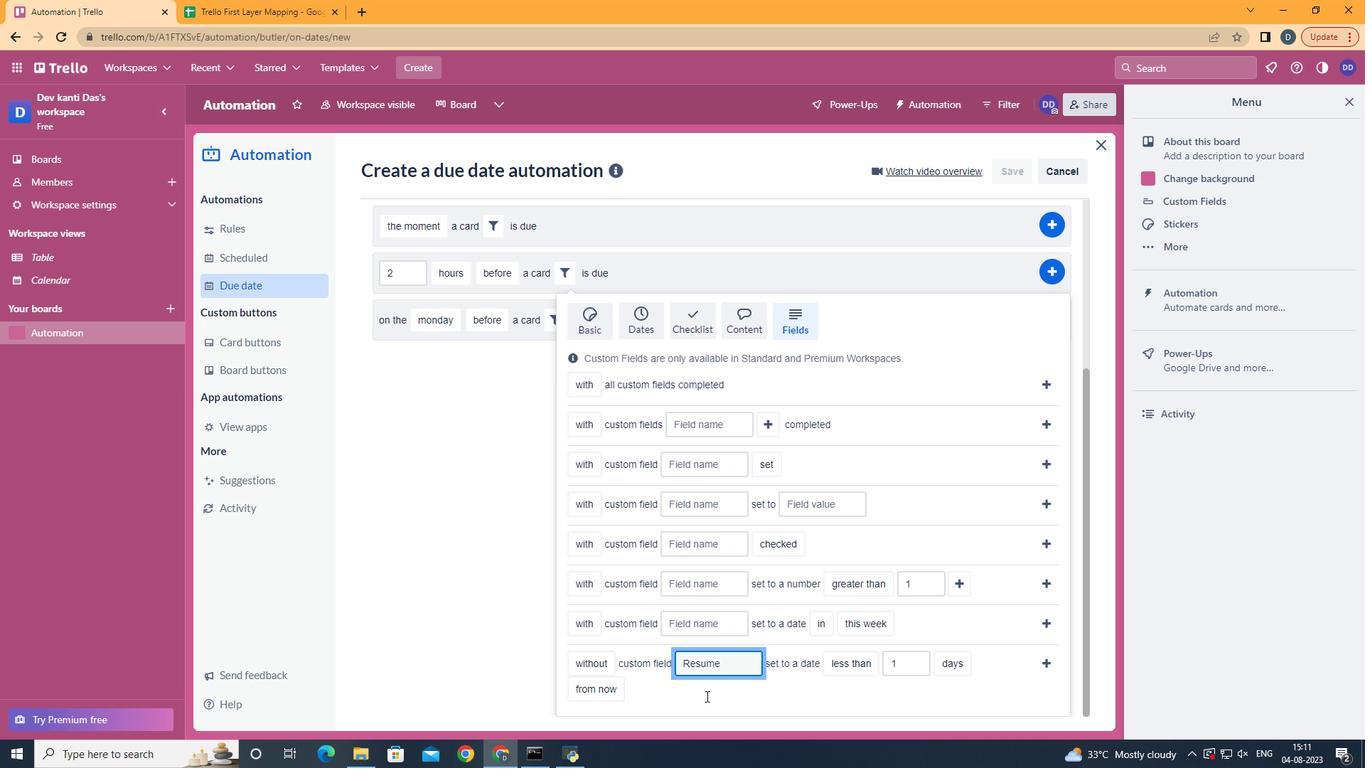 
Action: Mouse scrolled (689, 679) with delta (0, 0)
Screenshot: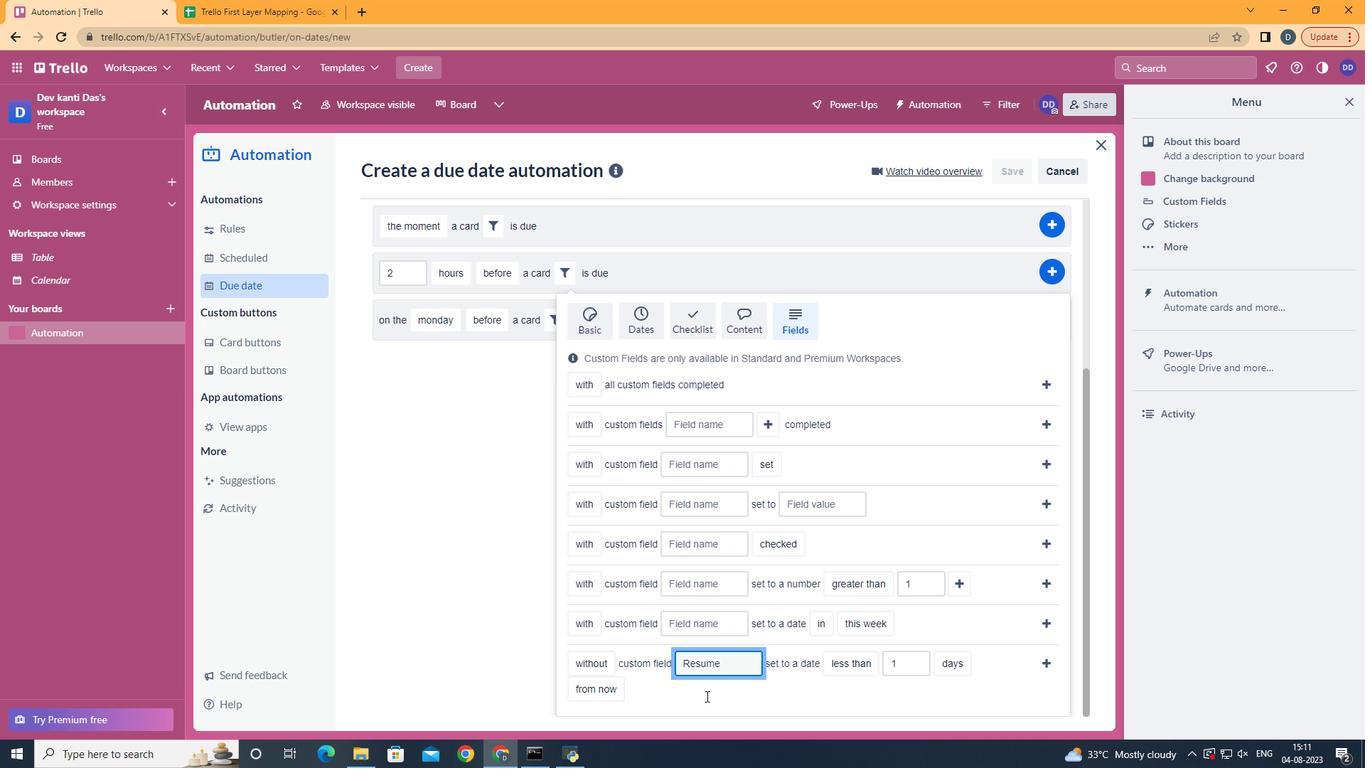 
Action: Mouse scrolled (689, 679) with delta (0, 0)
Screenshot: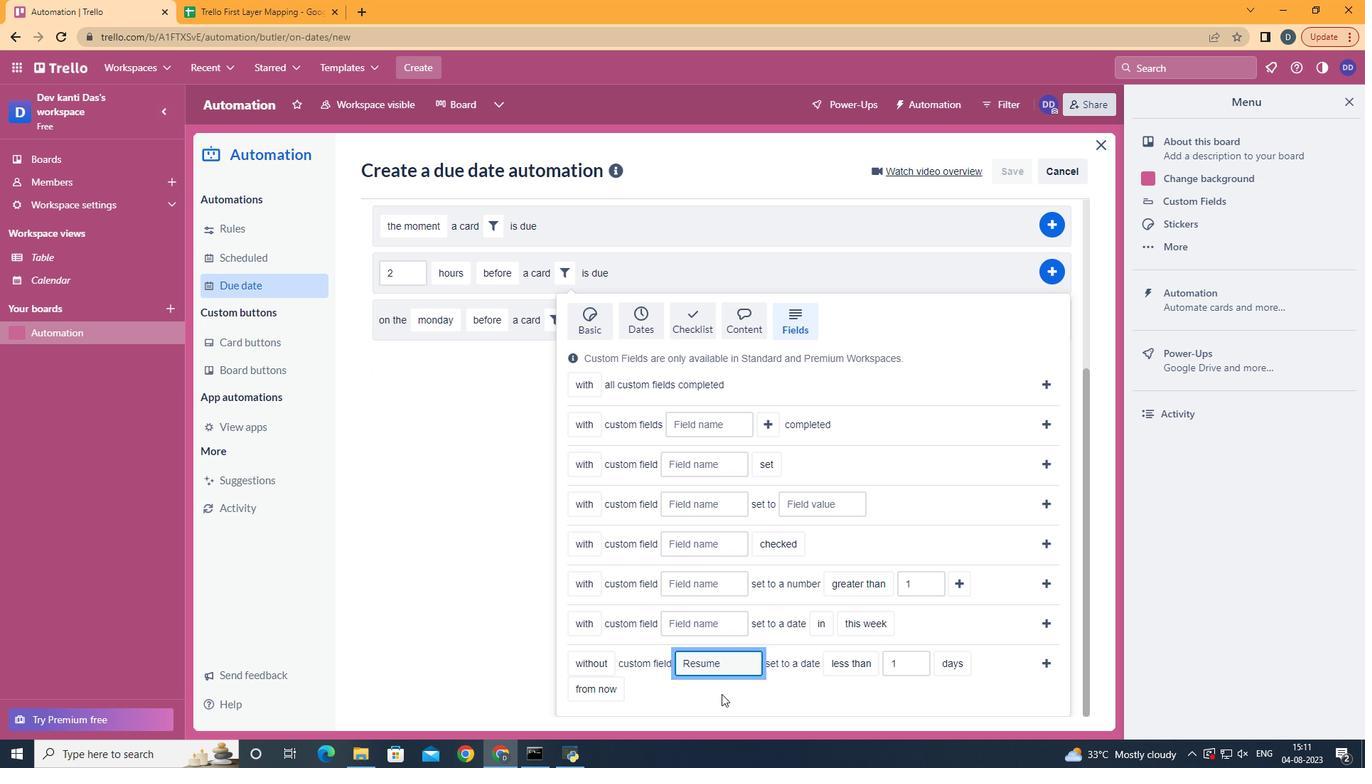
Action: Mouse moved to (849, 583)
Screenshot: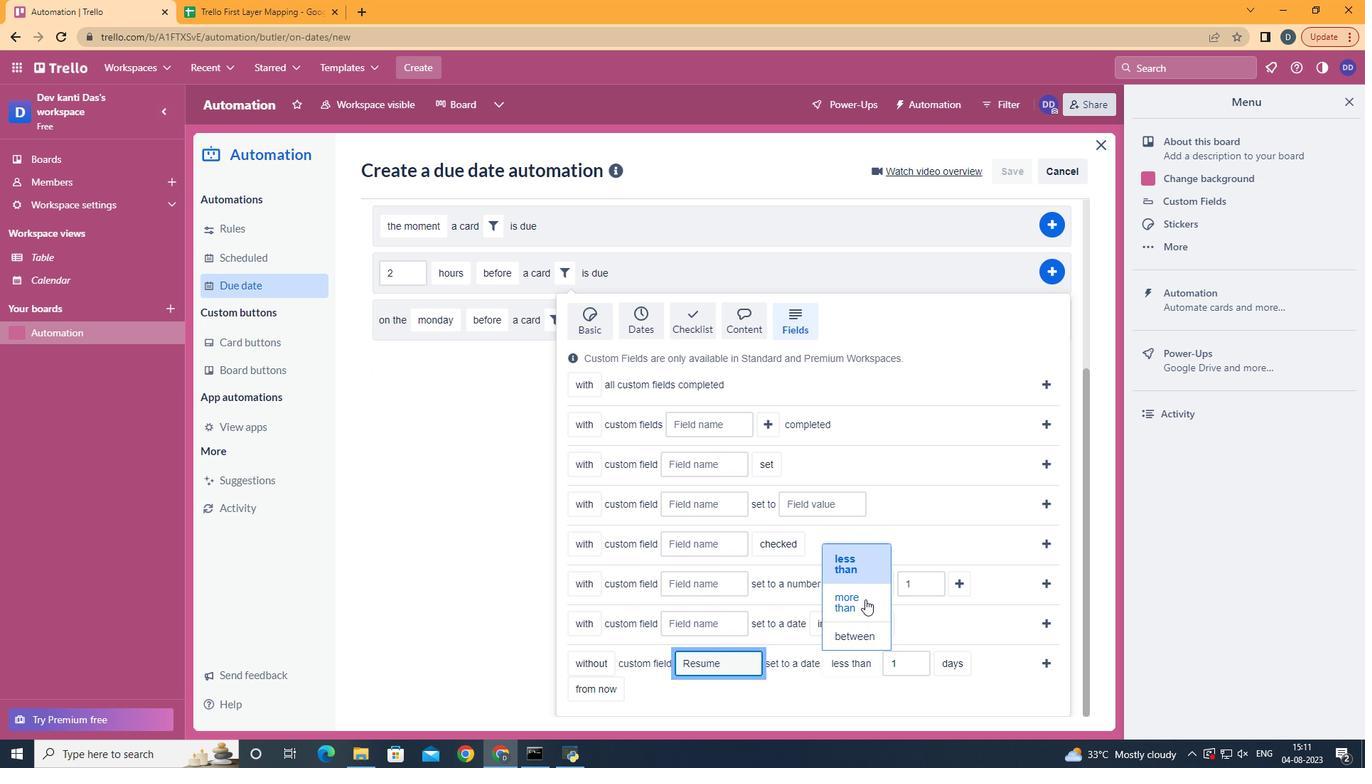 
Action: Mouse pressed left at (849, 583)
Screenshot: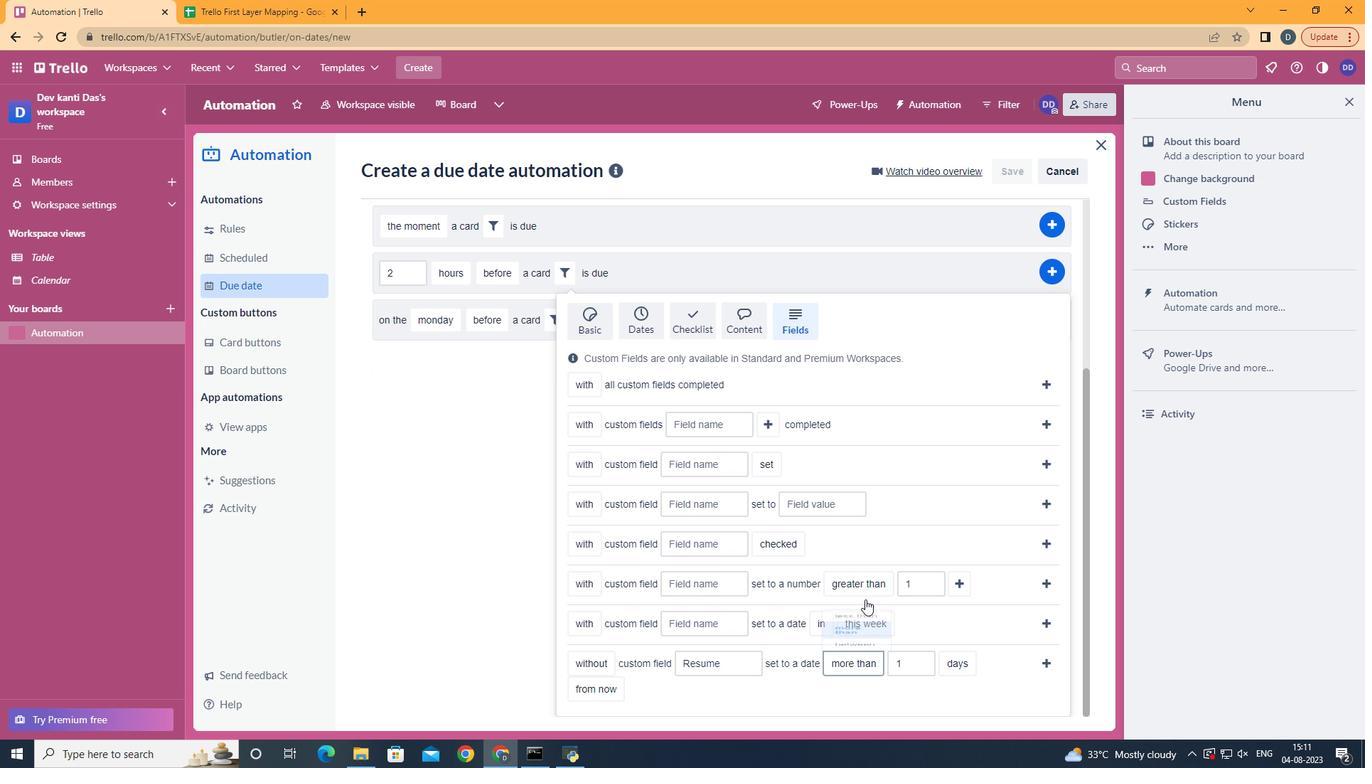 
Action: Mouse moved to (961, 622)
Screenshot: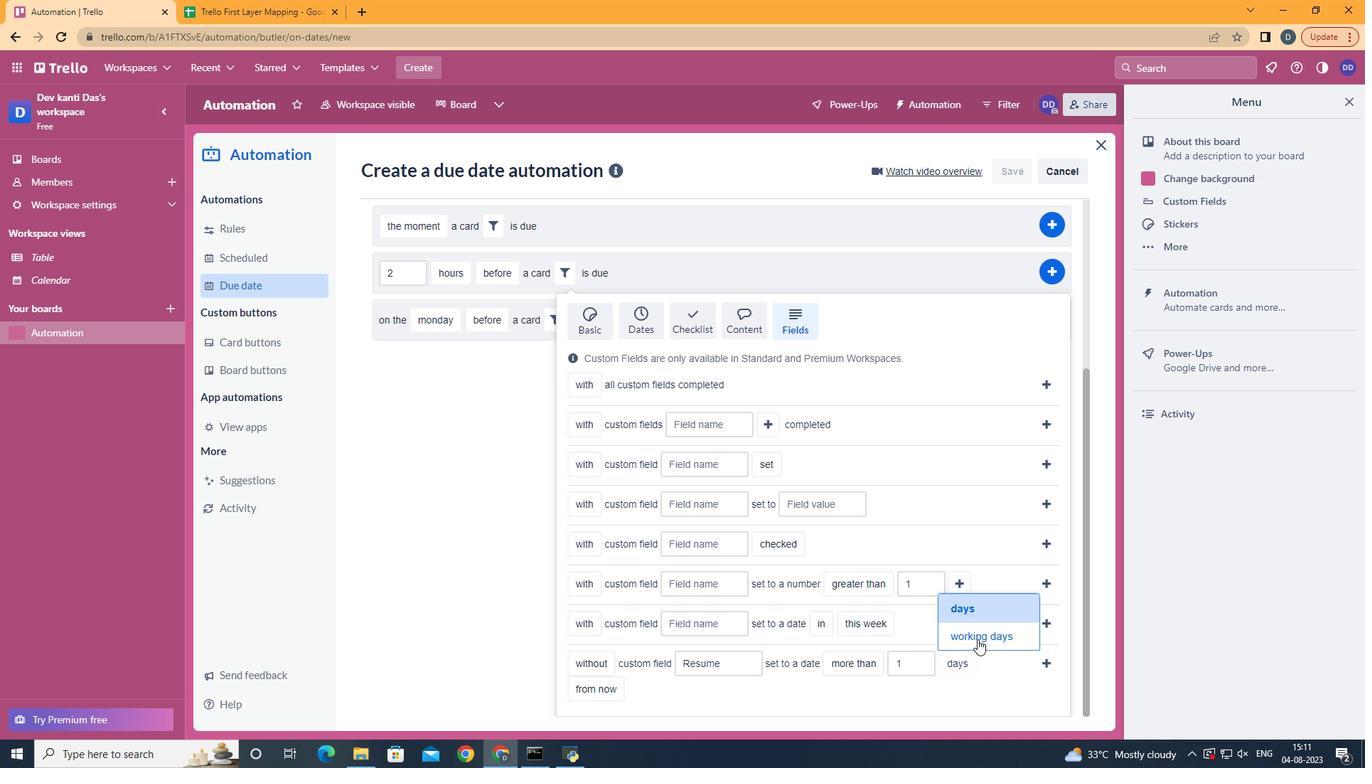 
Action: Mouse pressed left at (961, 622)
Screenshot: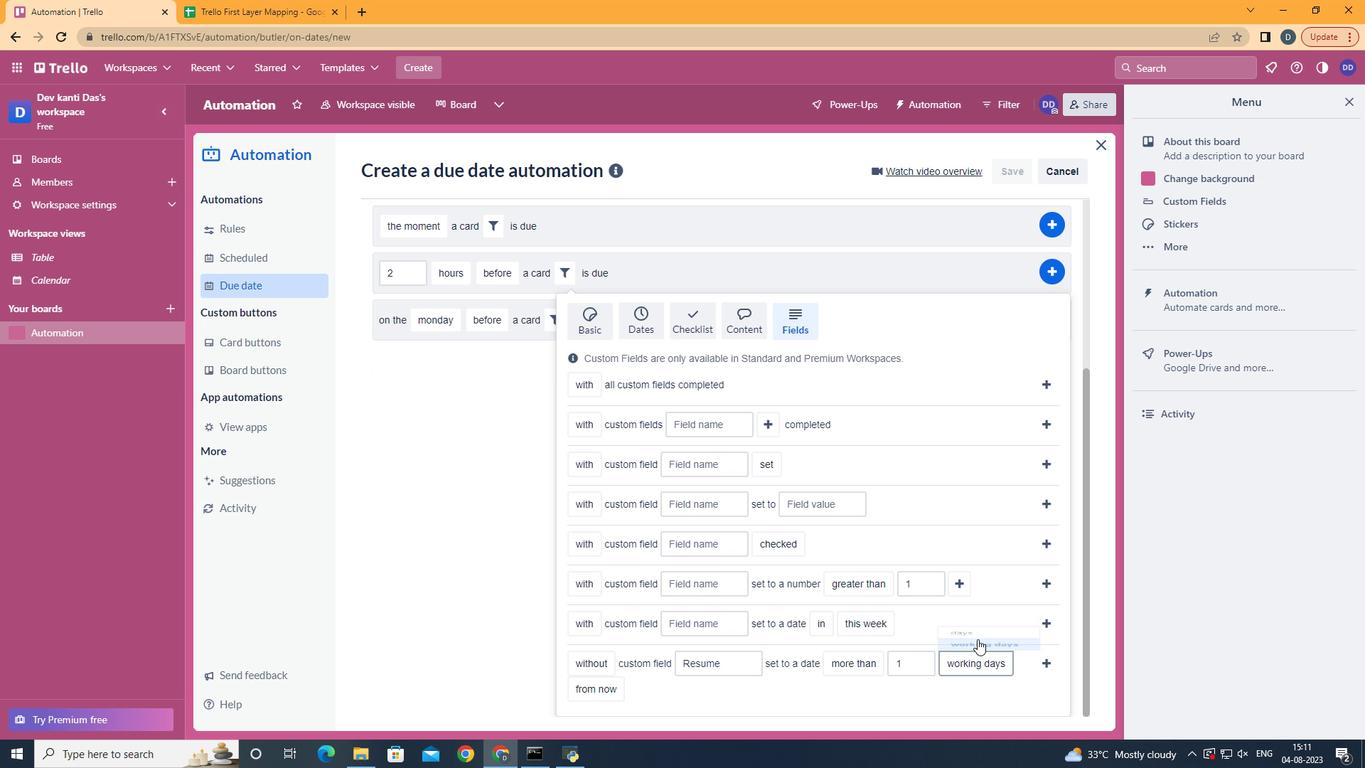 
Action: Mouse moved to (586, 612)
Screenshot: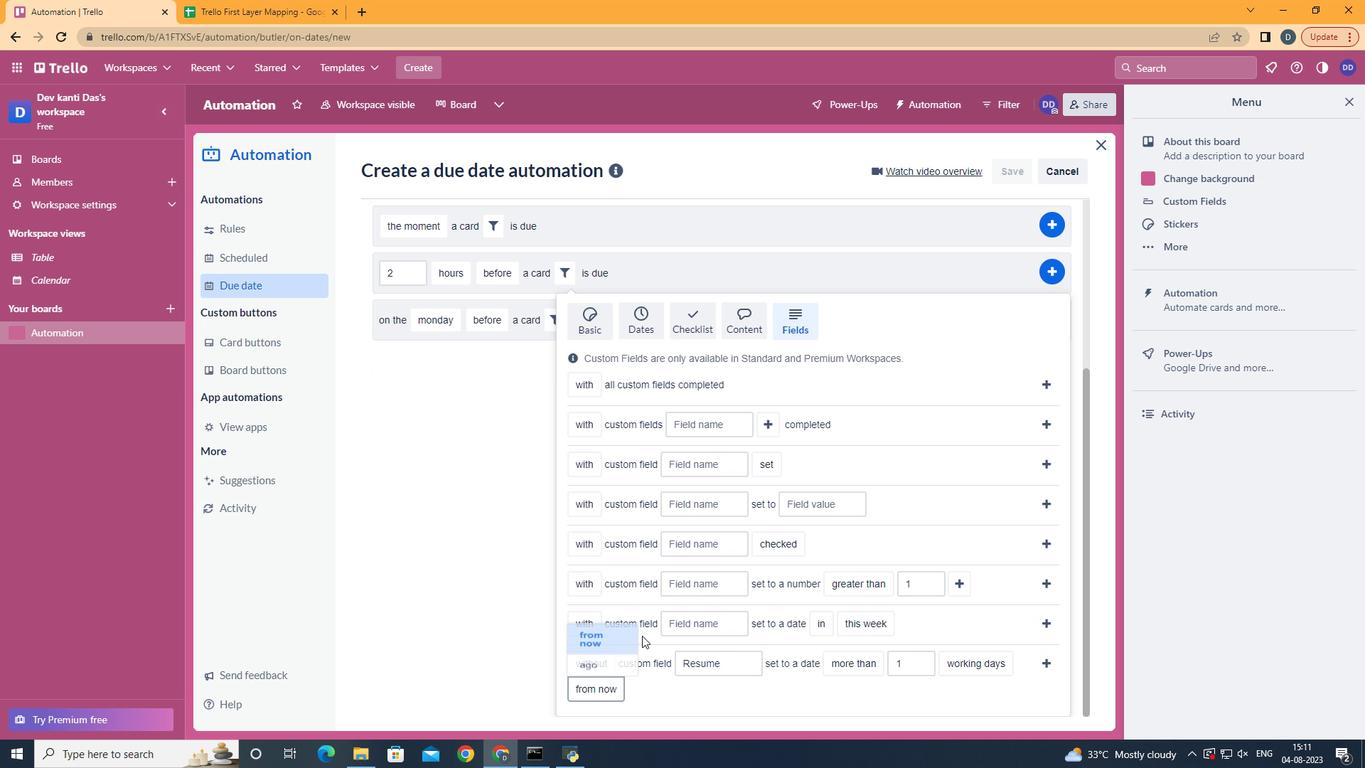 
Action: Mouse pressed left at (586, 612)
Screenshot: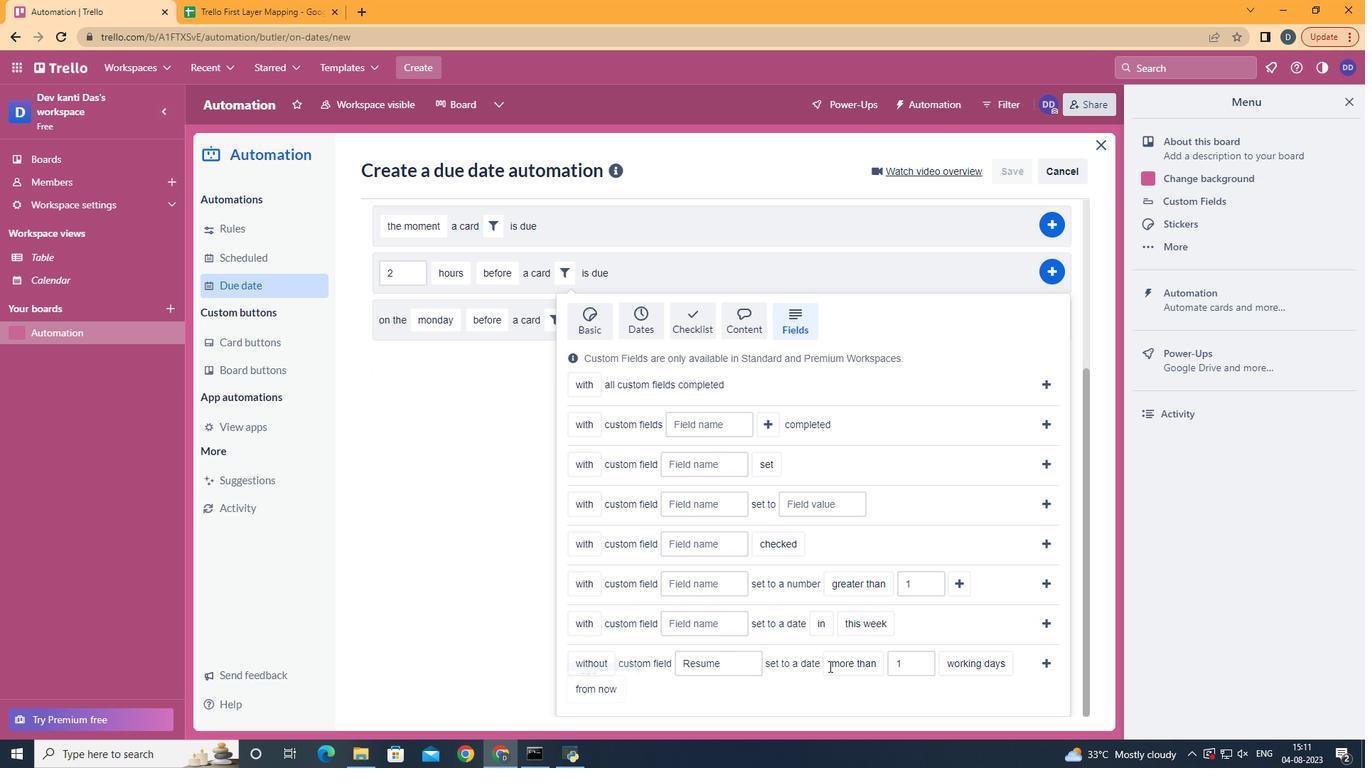 
Action: Mouse moved to (1021, 645)
Screenshot: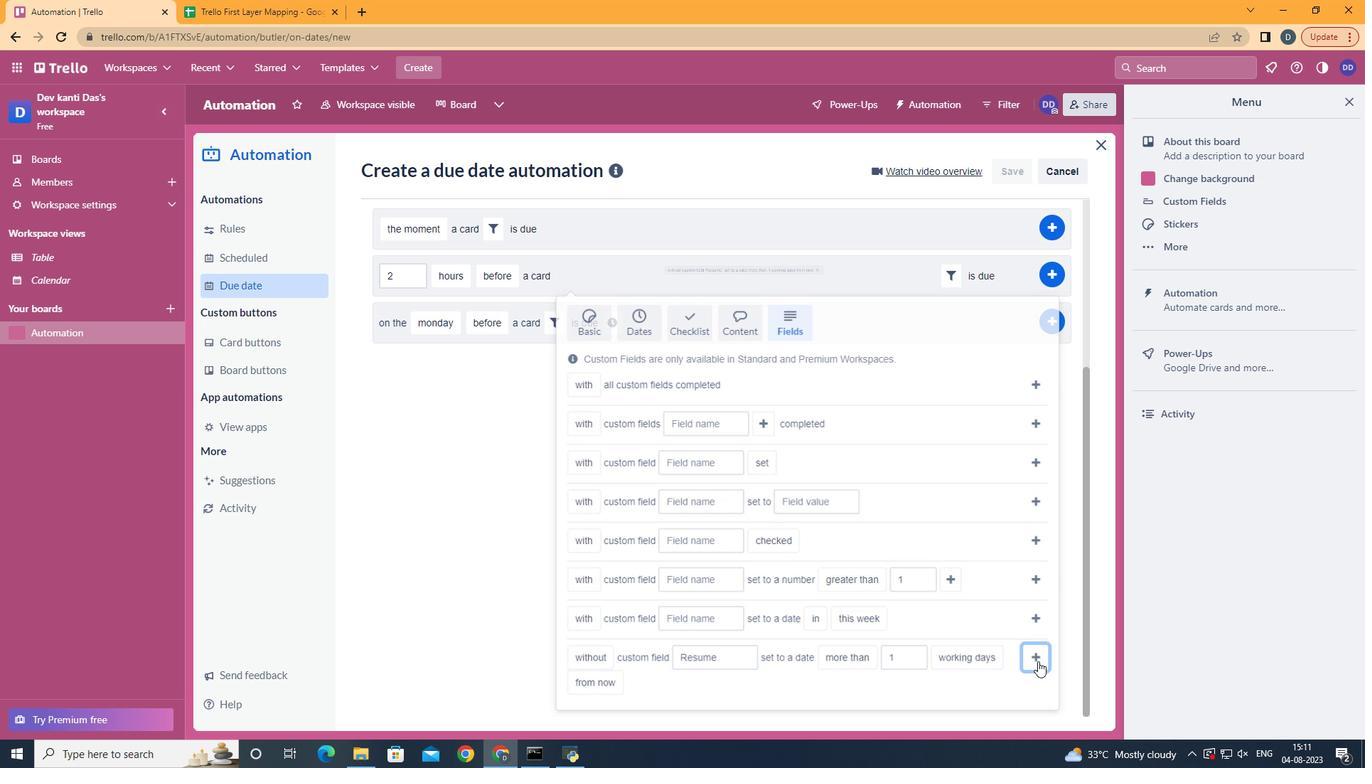 
Action: Mouse pressed left at (1021, 645)
Screenshot: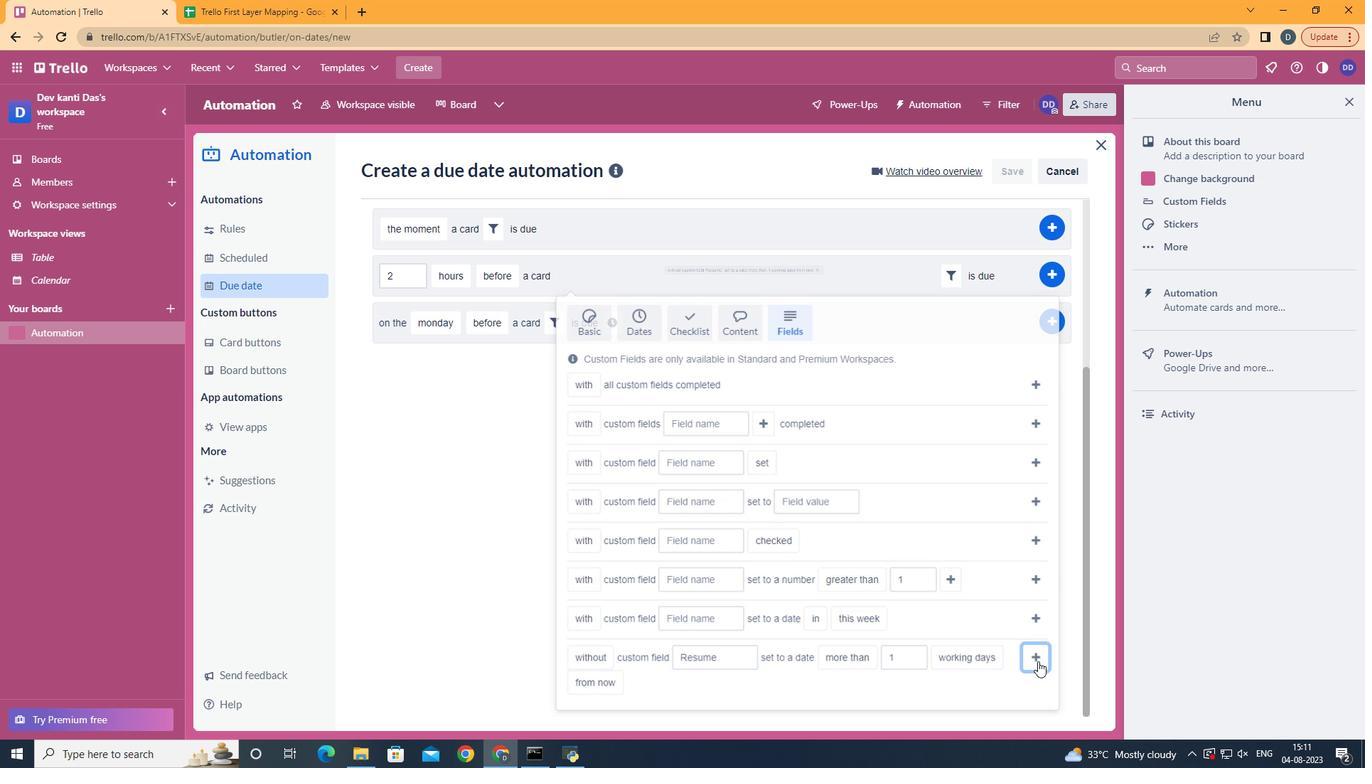 
Action: Mouse moved to (1048, 507)
Screenshot: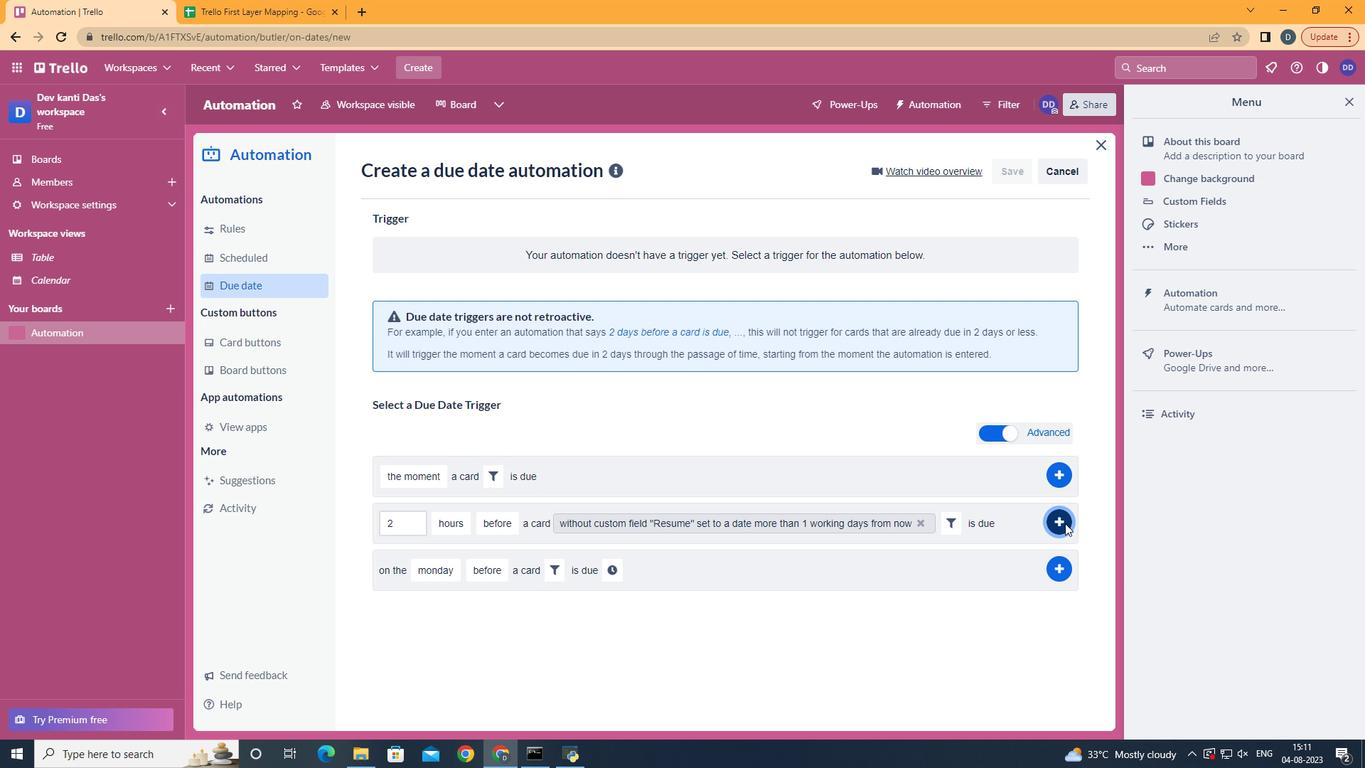
Action: Mouse pressed left at (1048, 507)
Screenshot: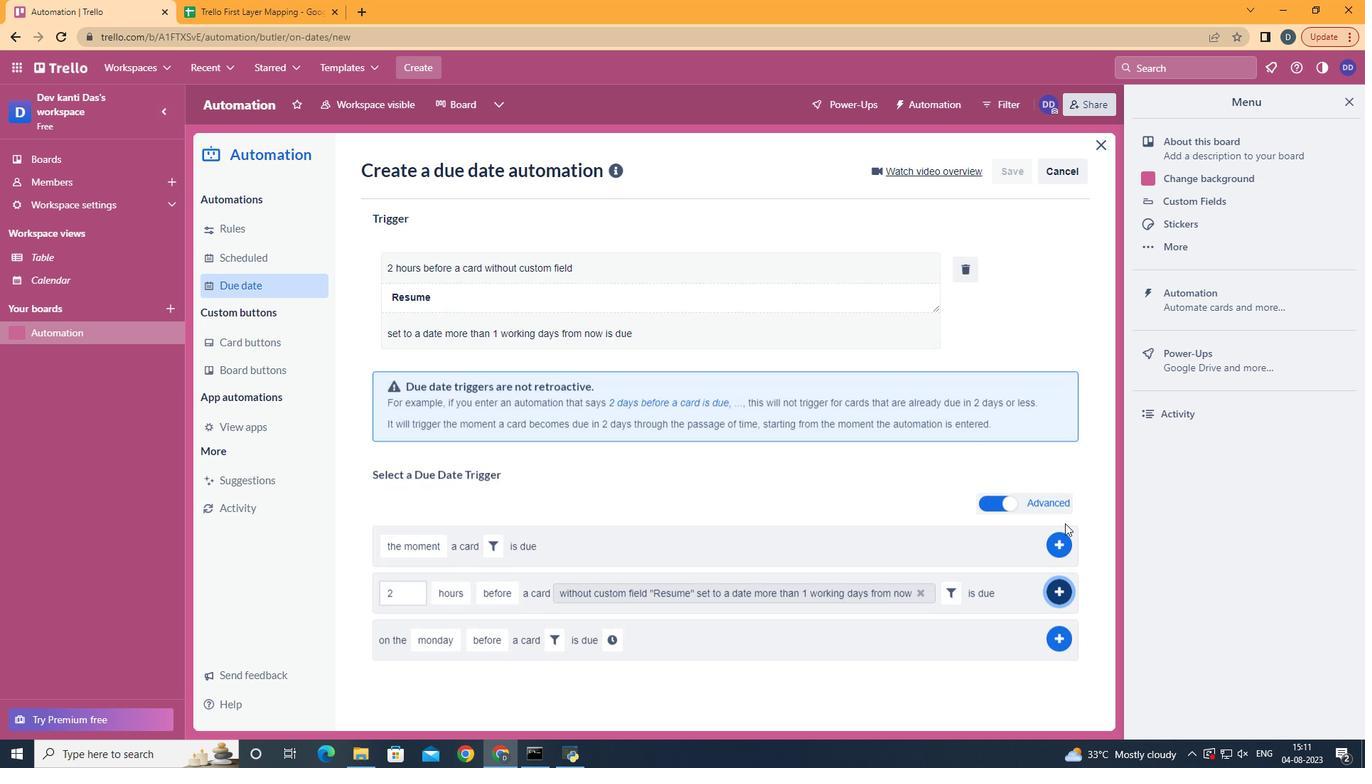
Action: Mouse moved to (556, 268)
Screenshot: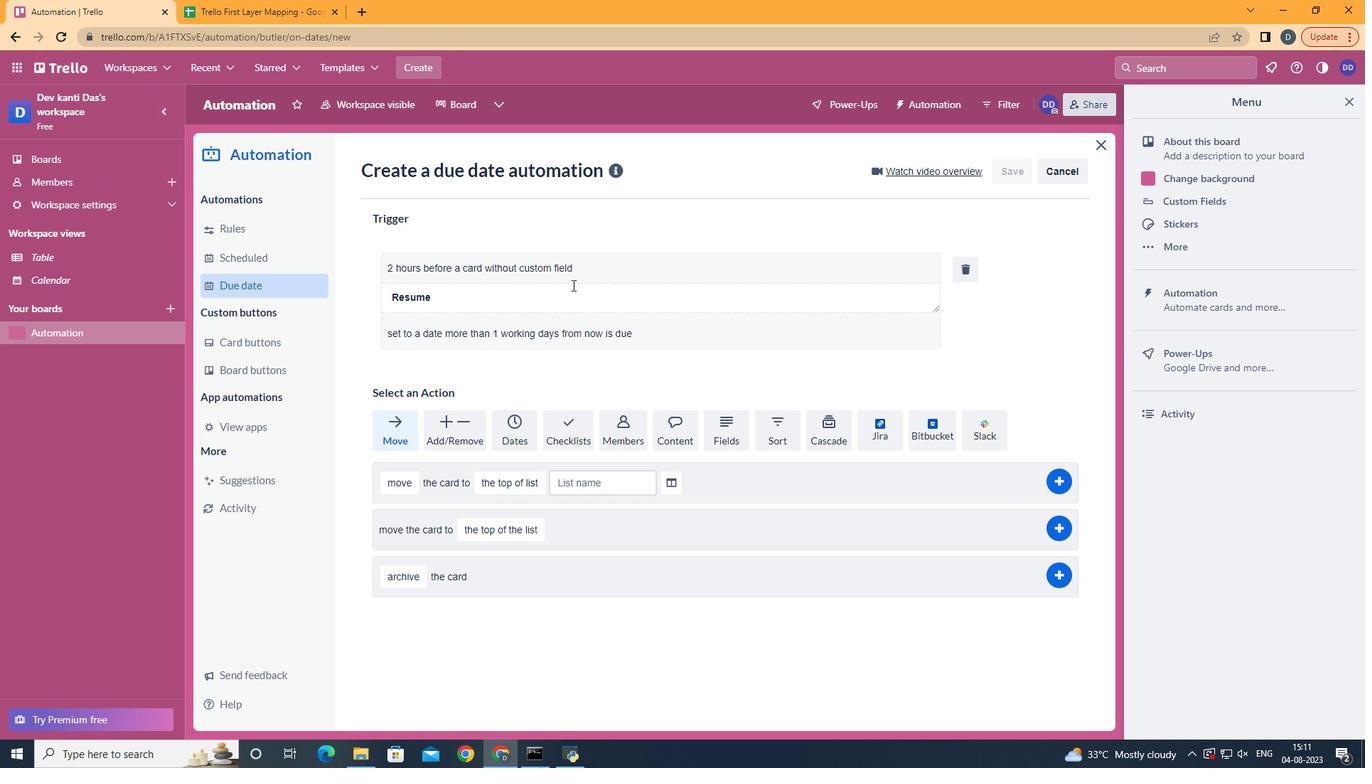 
